 Task: Search one way flight ticket for 1 adult, 5 children, 2 infants in seat and 1 infant on lap in first from Joplin: Joplin Regional Airport to Rockford: Chicago Rockford International Airport(was Northwest Chicagoland Regional Airport At Rockford) on 5-1-2023. Choice of flights is Singapure airlines. Number of bags: 1 checked bag. Price is upto 82000. Outbound departure time preference is 12:00.
Action: Mouse moved to (389, 564)
Screenshot: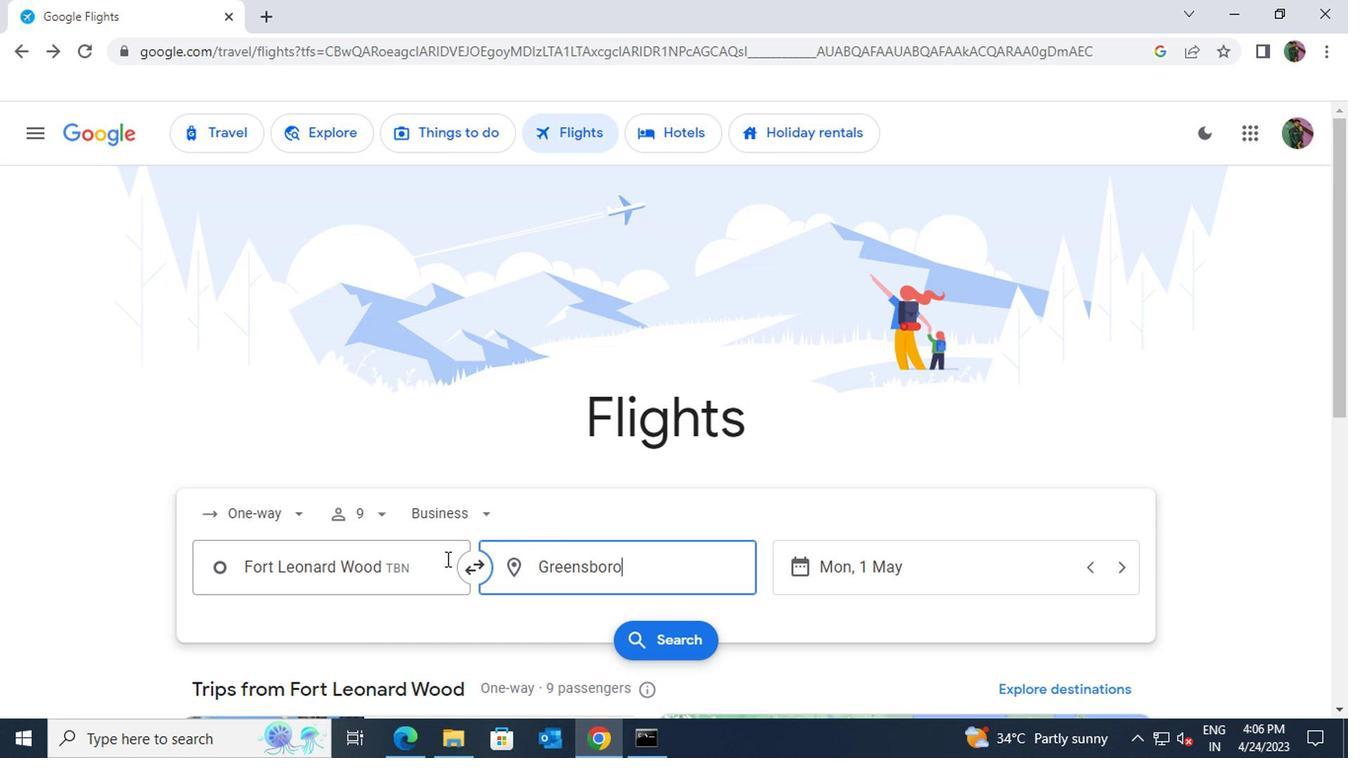 
Action: Mouse pressed left at (389, 564)
Screenshot: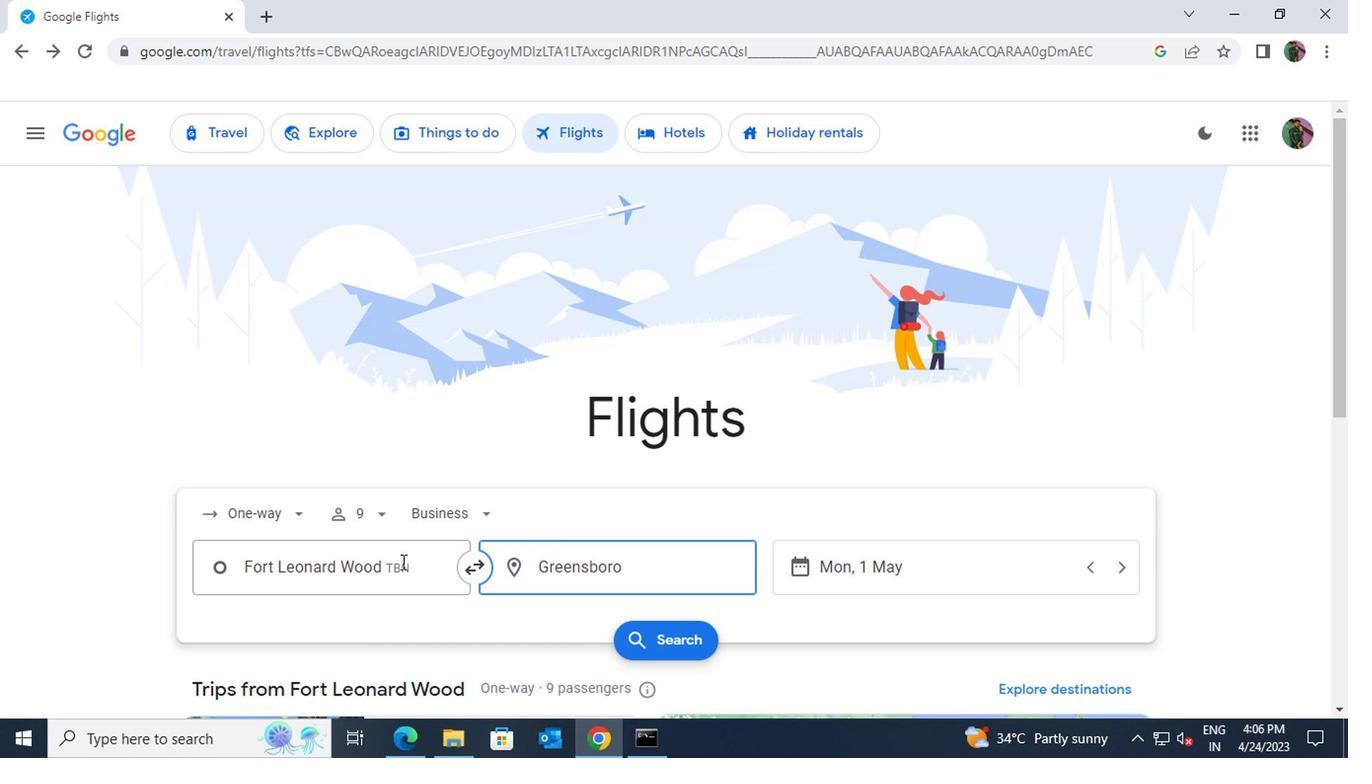 
Action: Key pressed joblin<Key.space>regional
Screenshot: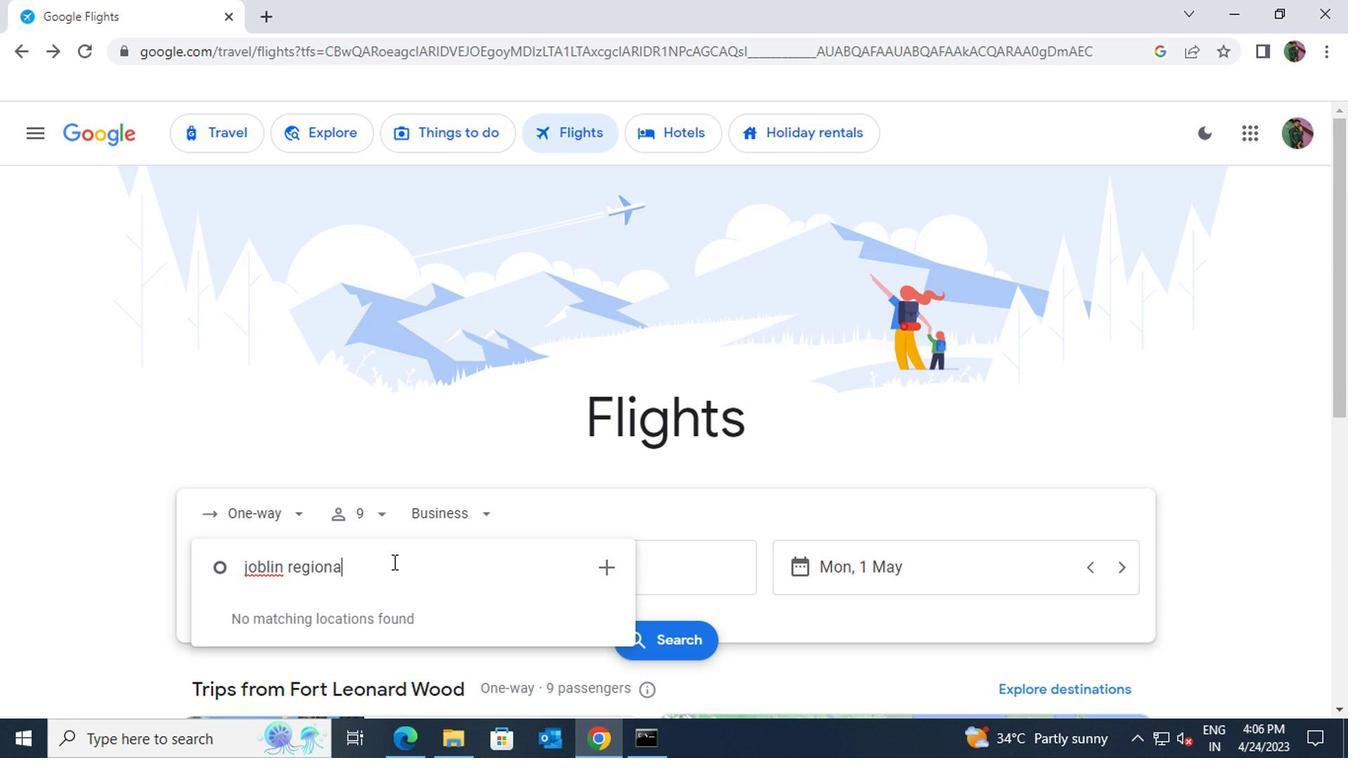 
Action: Mouse moved to (381, 616)
Screenshot: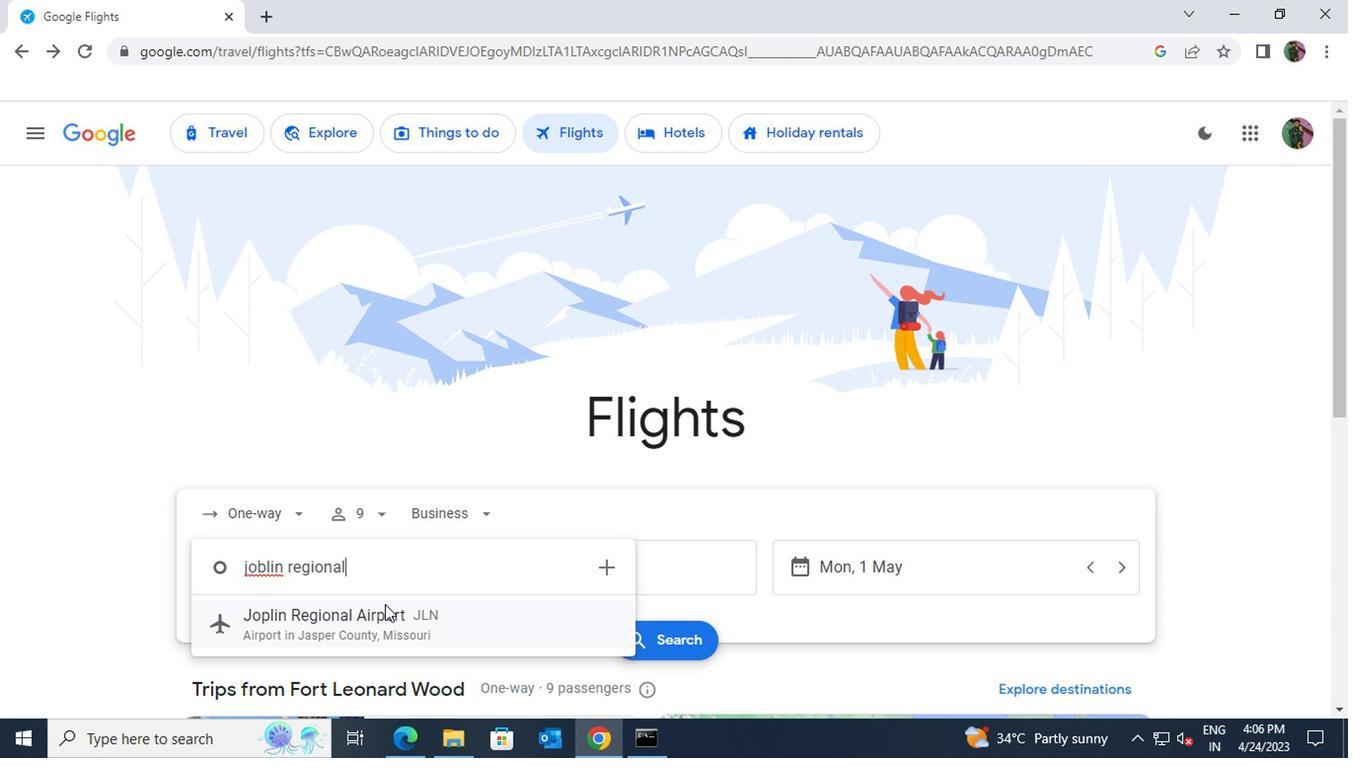 
Action: Mouse pressed left at (381, 616)
Screenshot: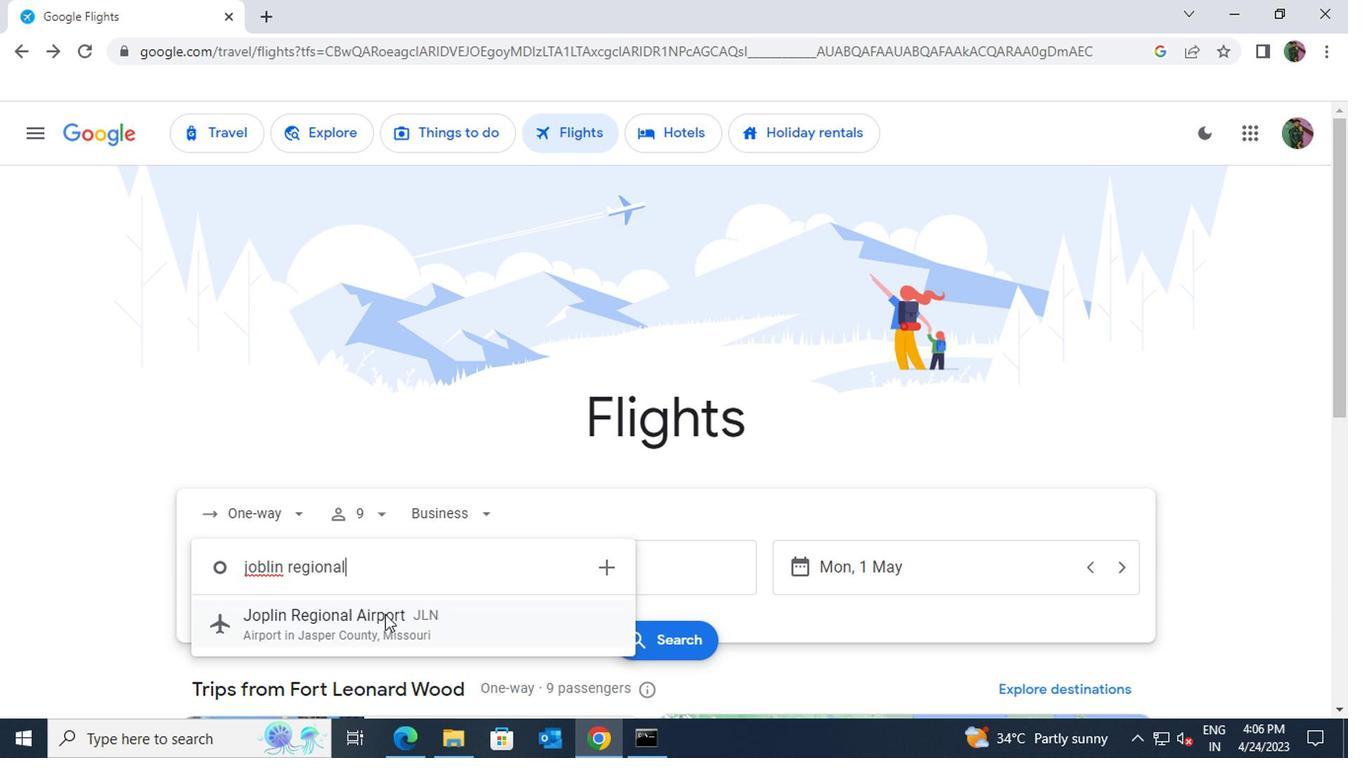 
Action: Mouse moved to (547, 568)
Screenshot: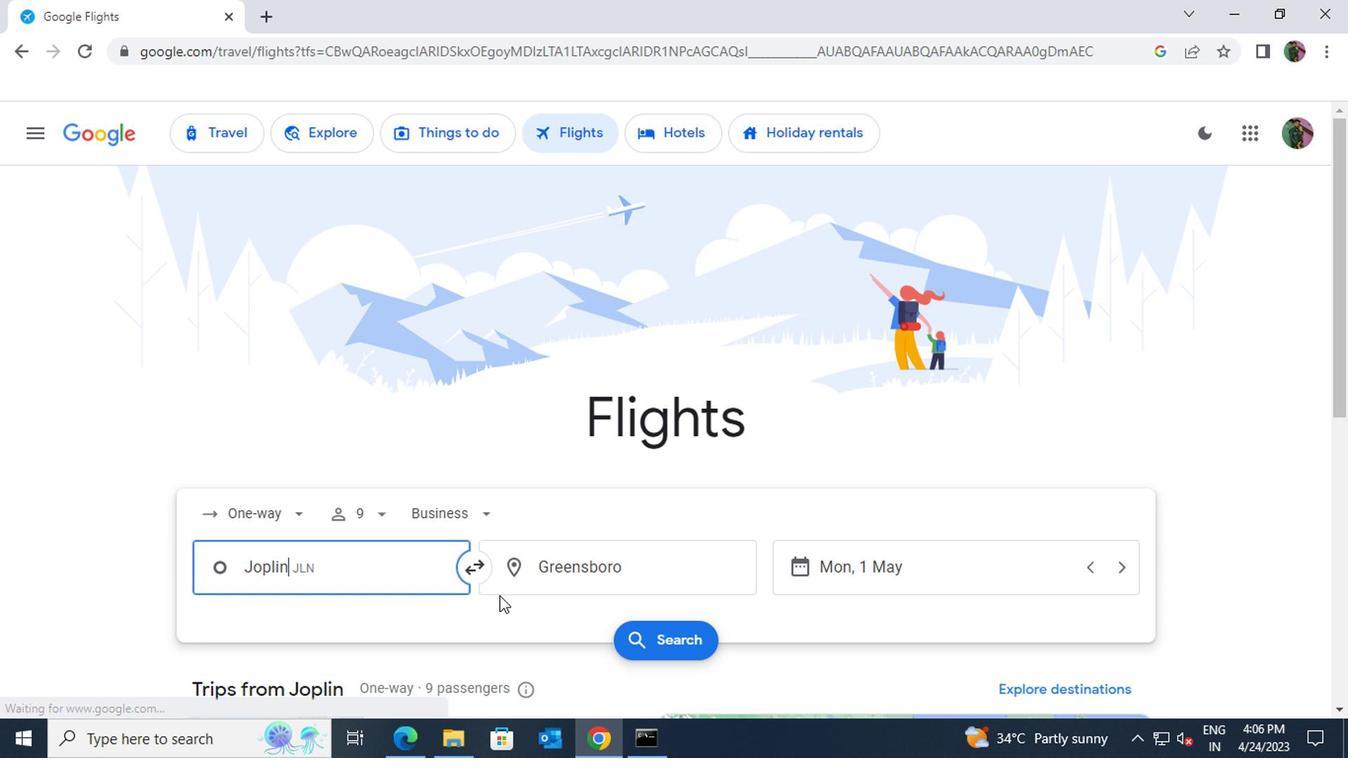 
Action: Mouse pressed left at (547, 568)
Screenshot: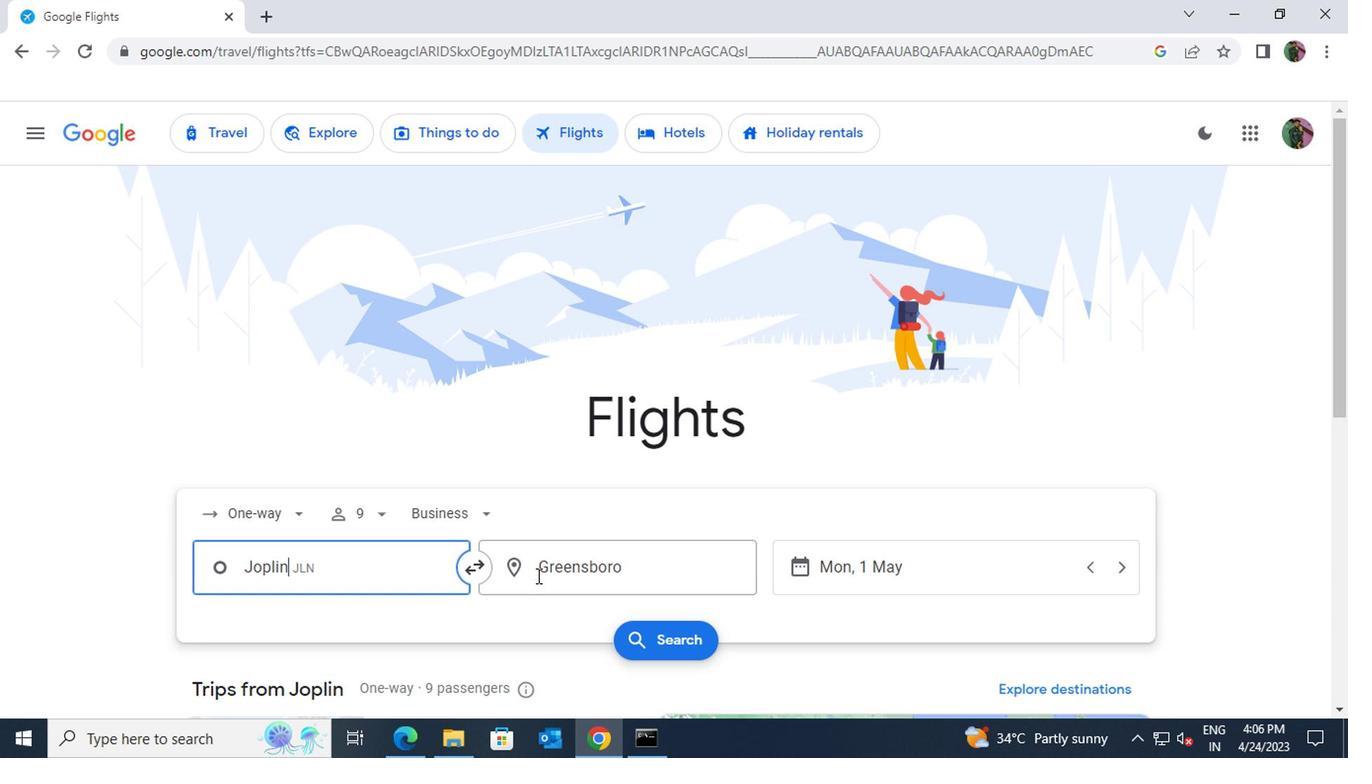 
Action: Key pressed rockford<Key.space>chic
Screenshot: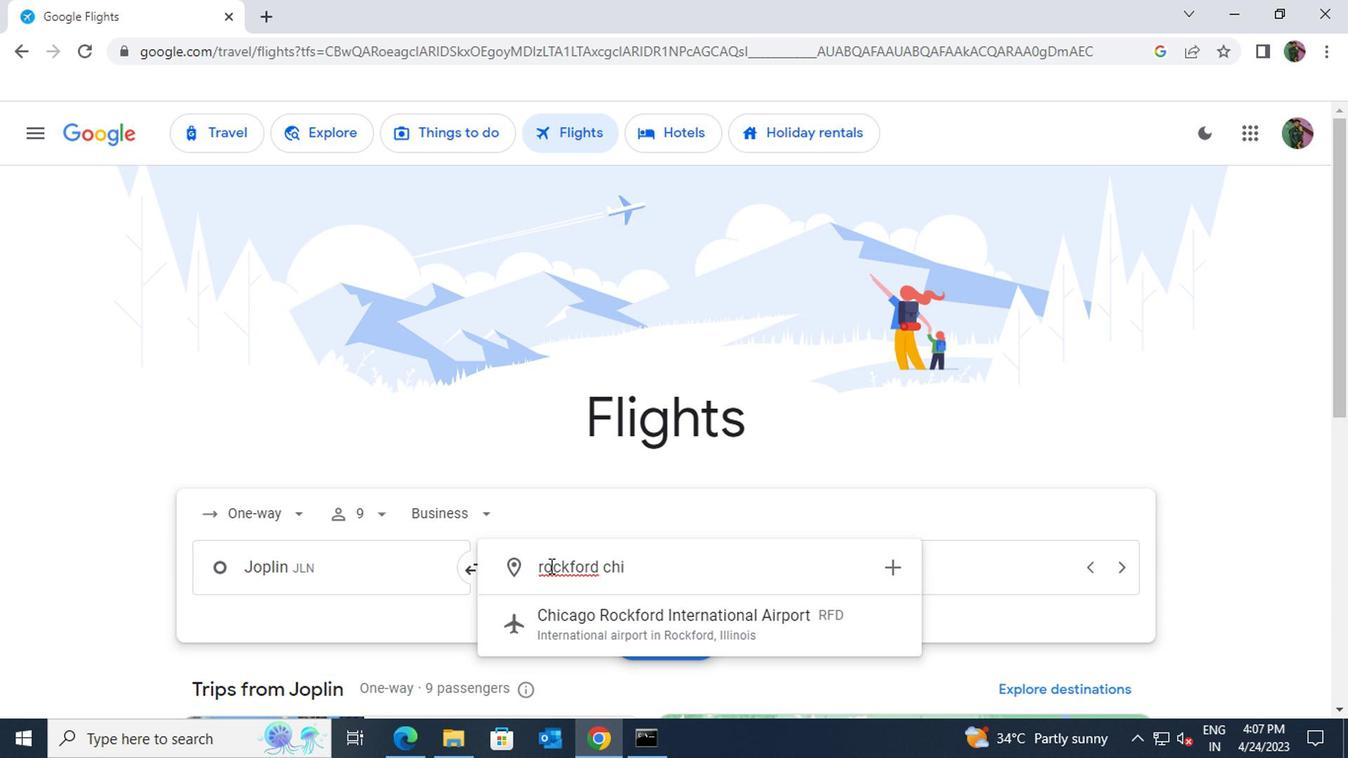 
Action: Mouse moved to (608, 631)
Screenshot: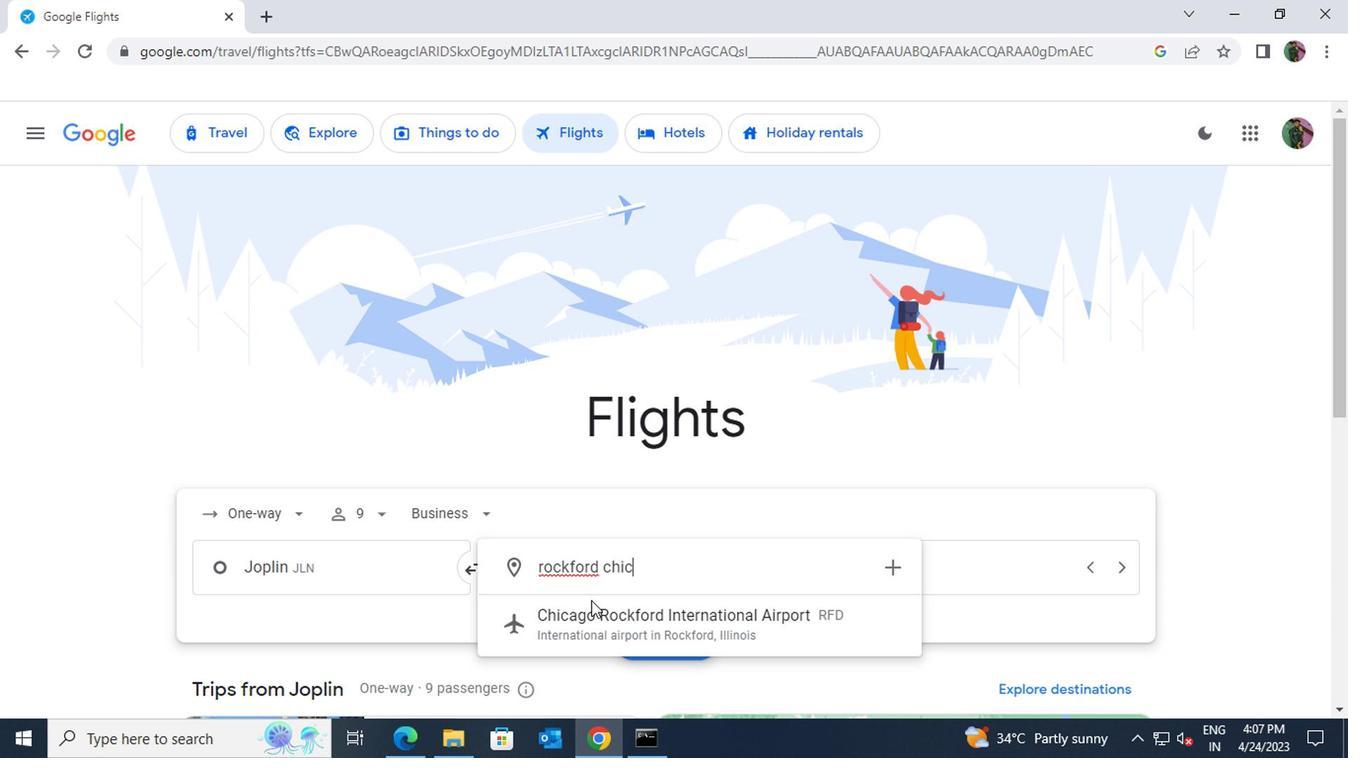 
Action: Mouse pressed left at (608, 631)
Screenshot: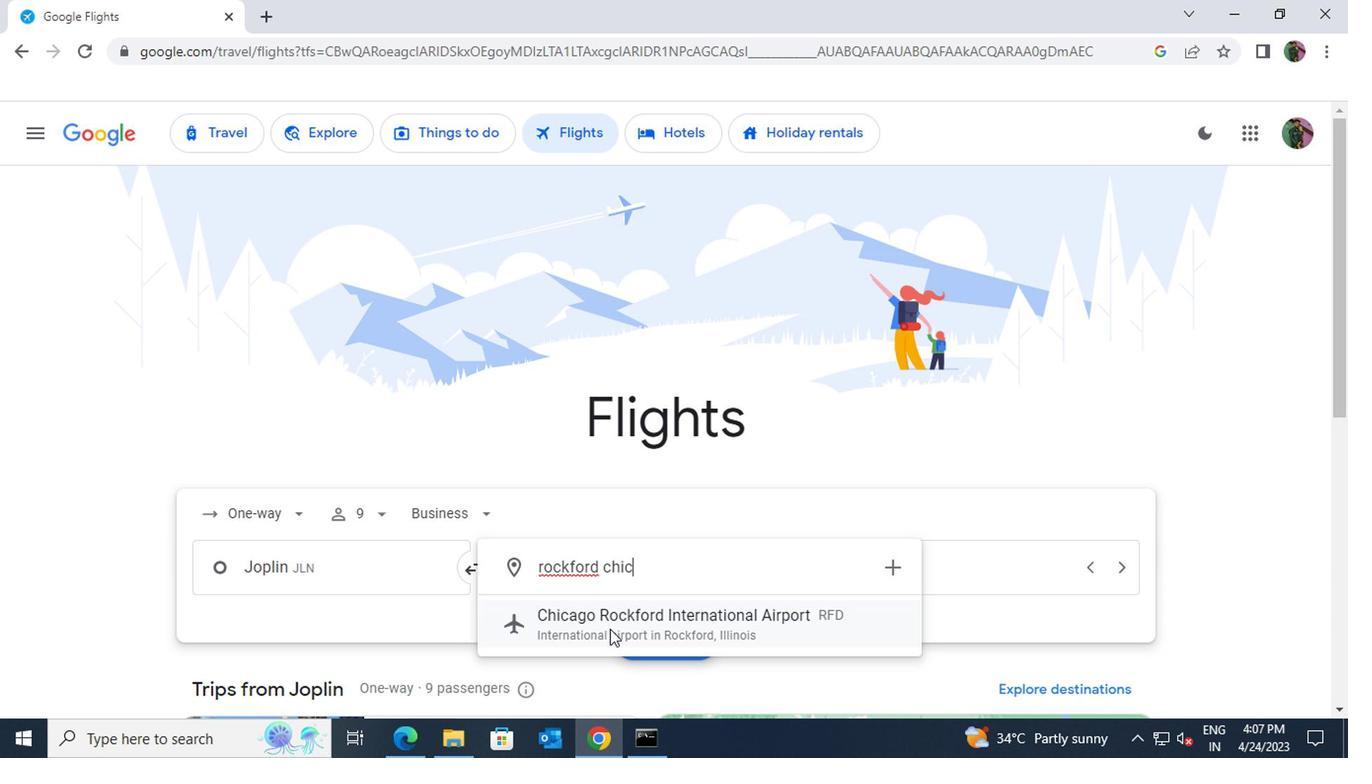 
Action: Mouse moved to (289, 516)
Screenshot: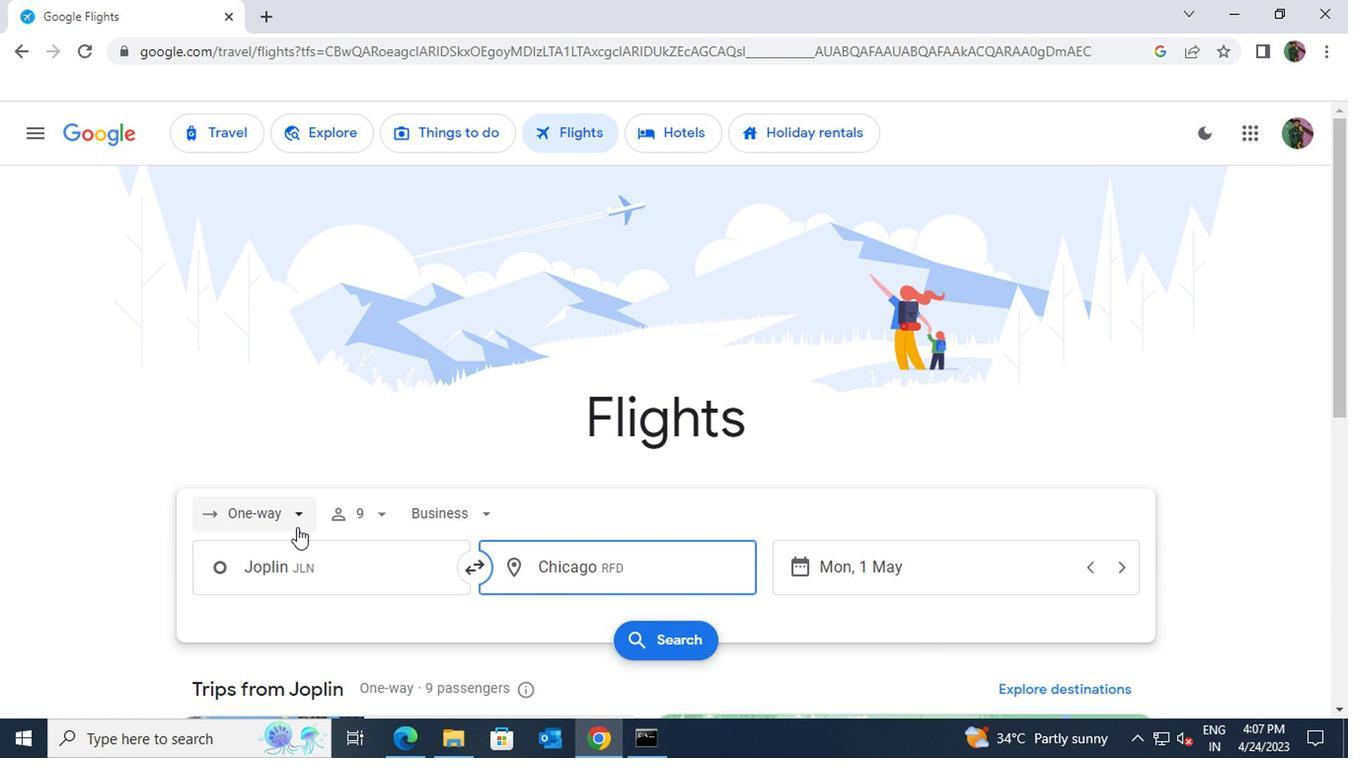 
Action: Mouse pressed left at (289, 516)
Screenshot: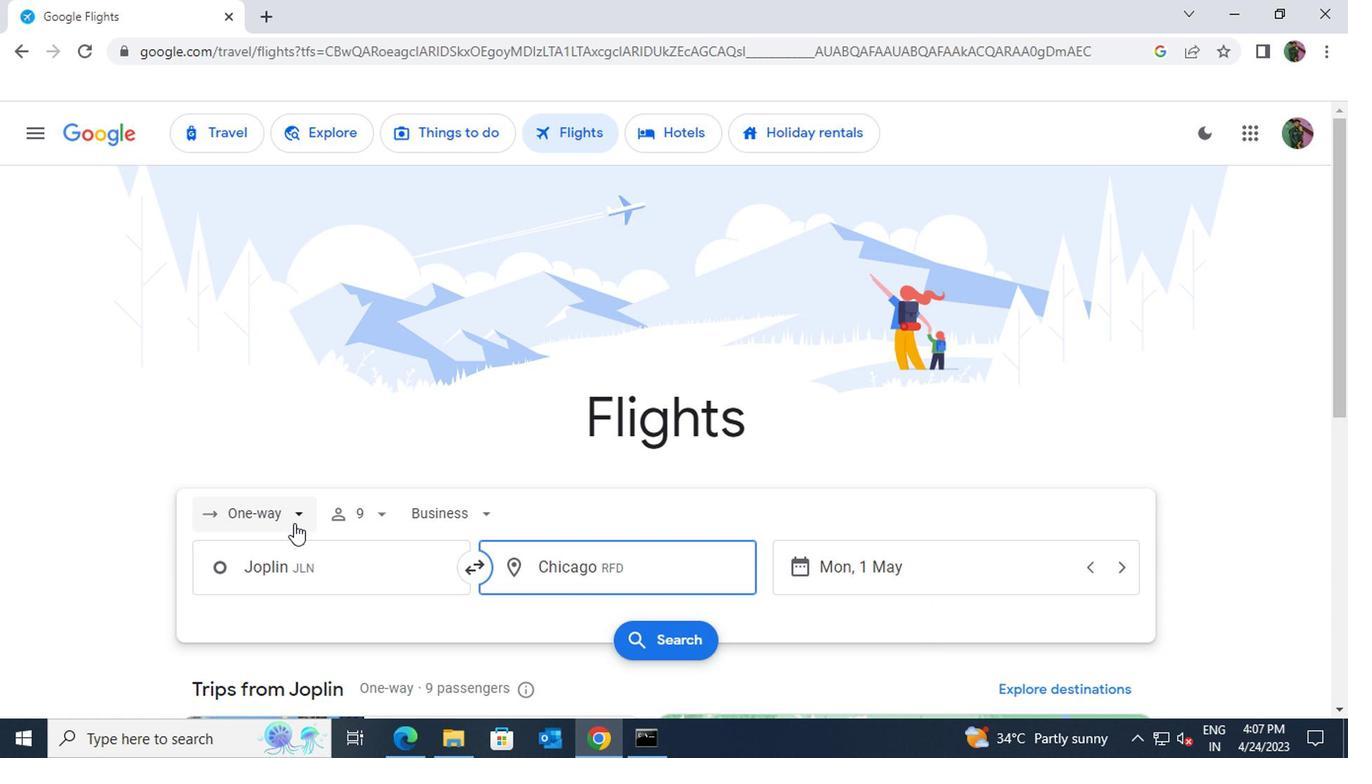 
Action: Mouse moved to (275, 425)
Screenshot: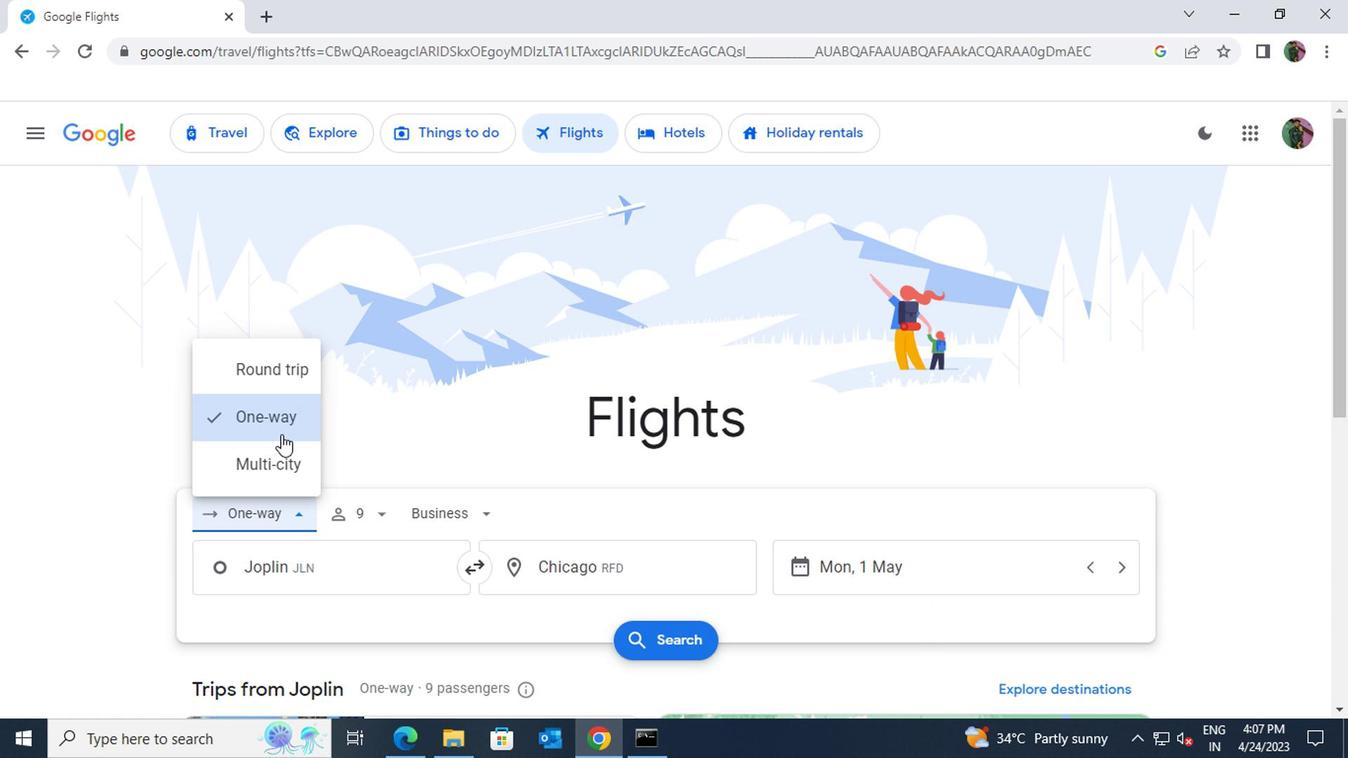 
Action: Mouse pressed left at (275, 425)
Screenshot: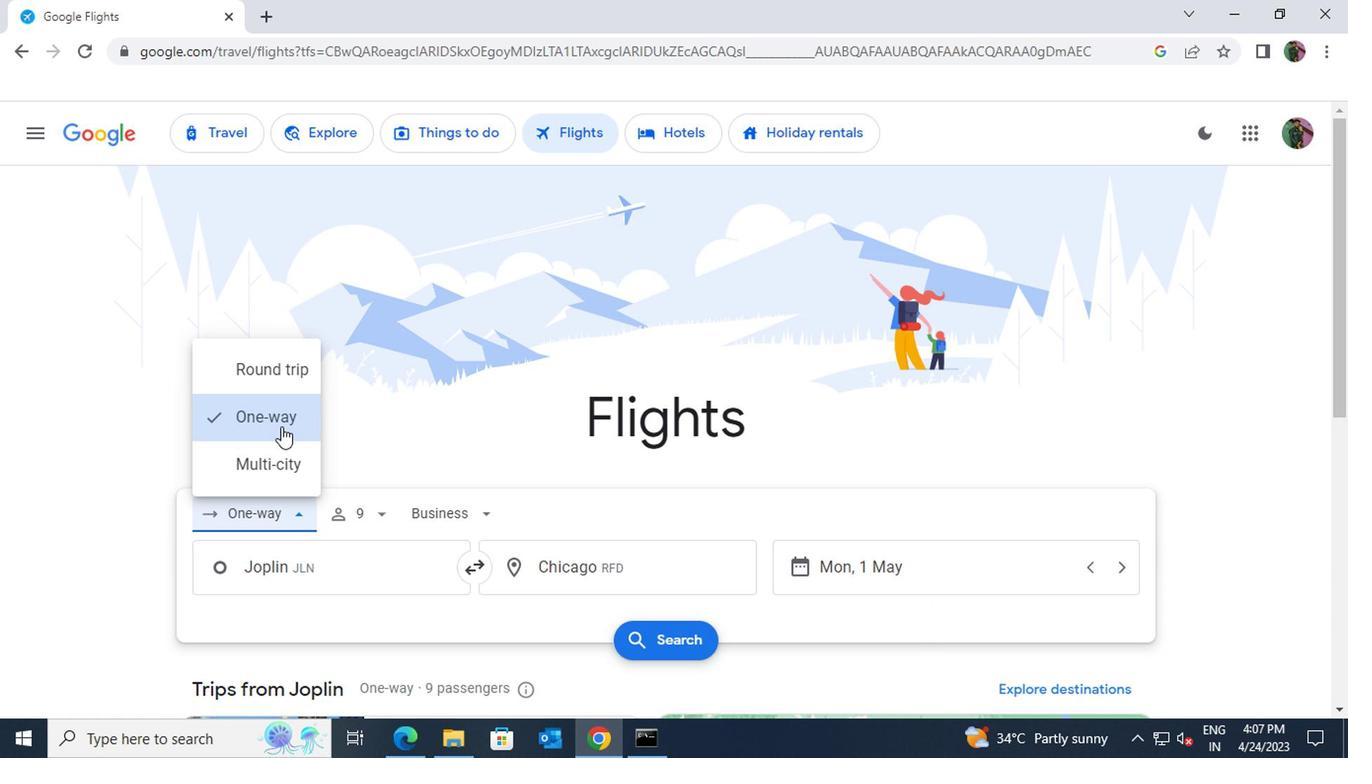 
Action: Mouse moved to (381, 521)
Screenshot: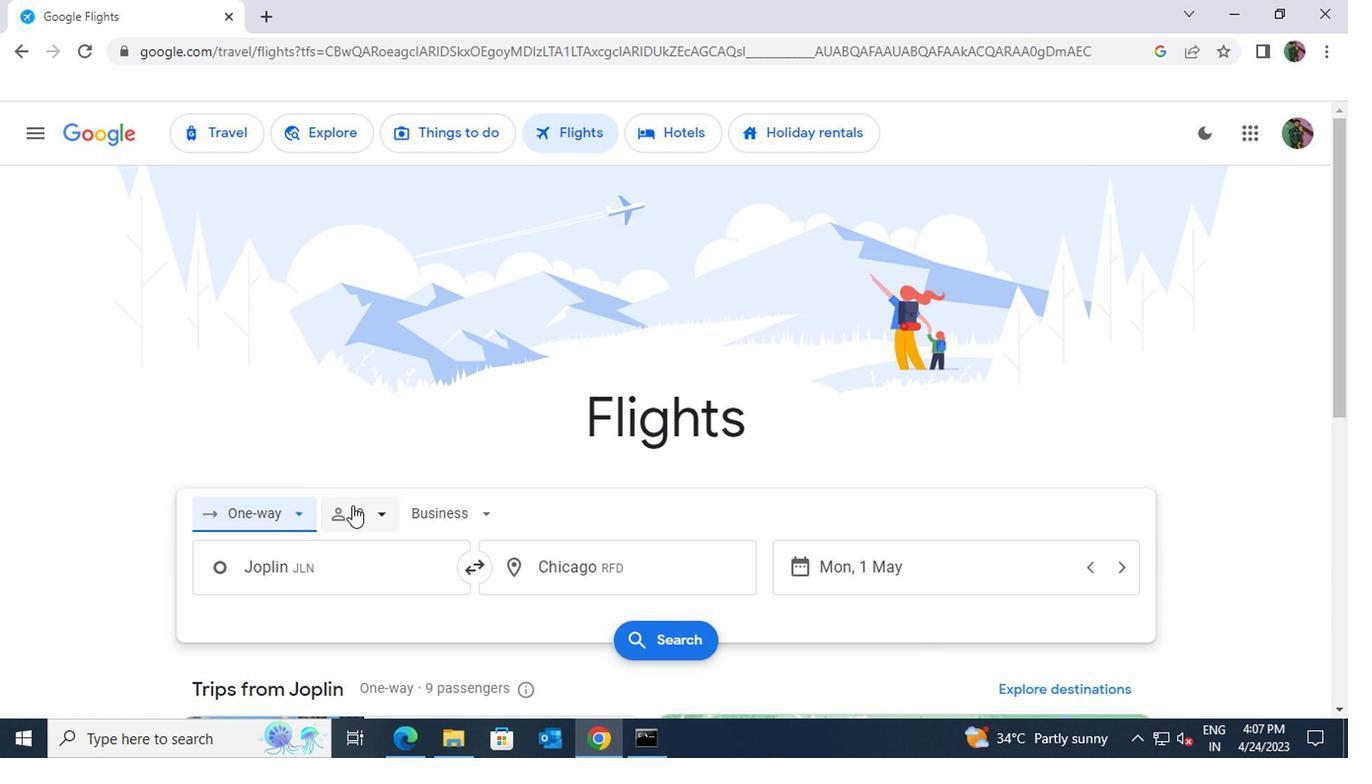 
Action: Mouse pressed left at (381, 521)
Screenshot: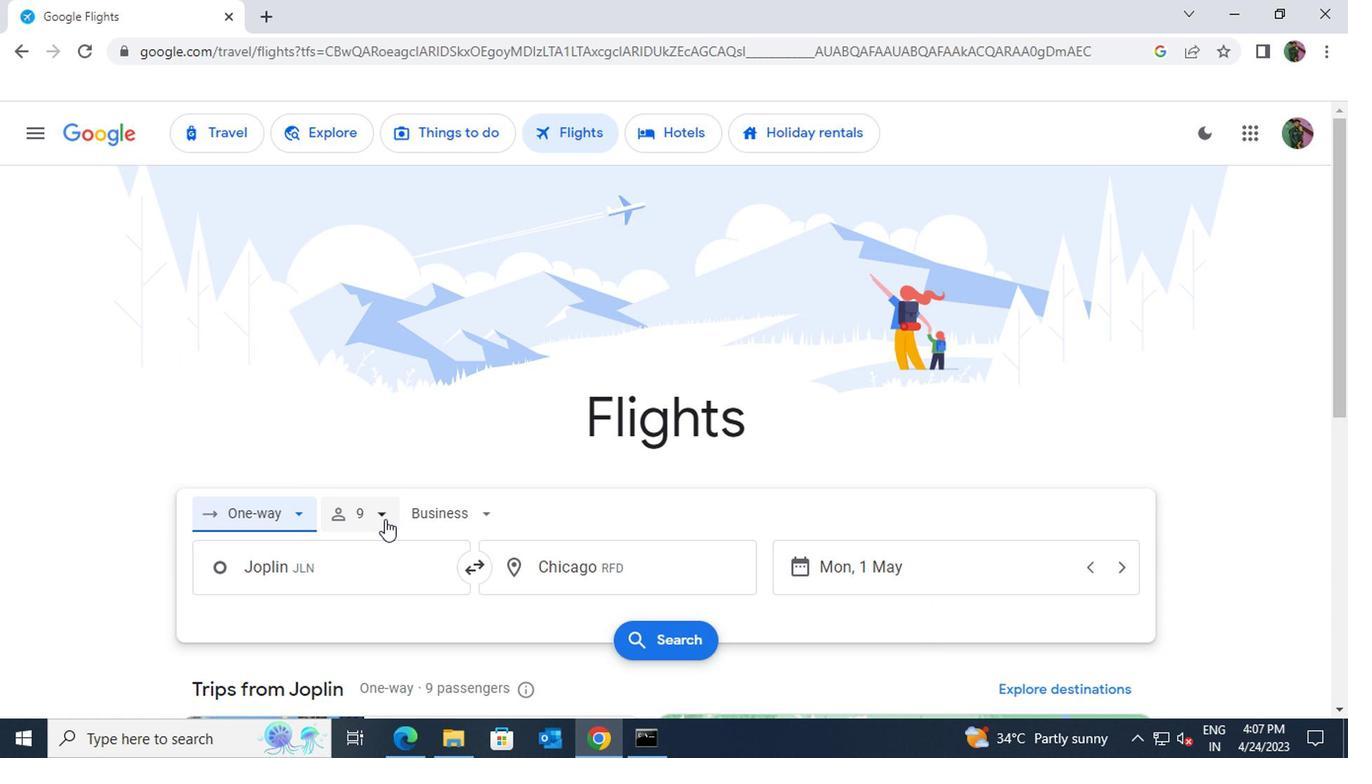 
Action: Mouse moved to (467, 569)
Screenshot: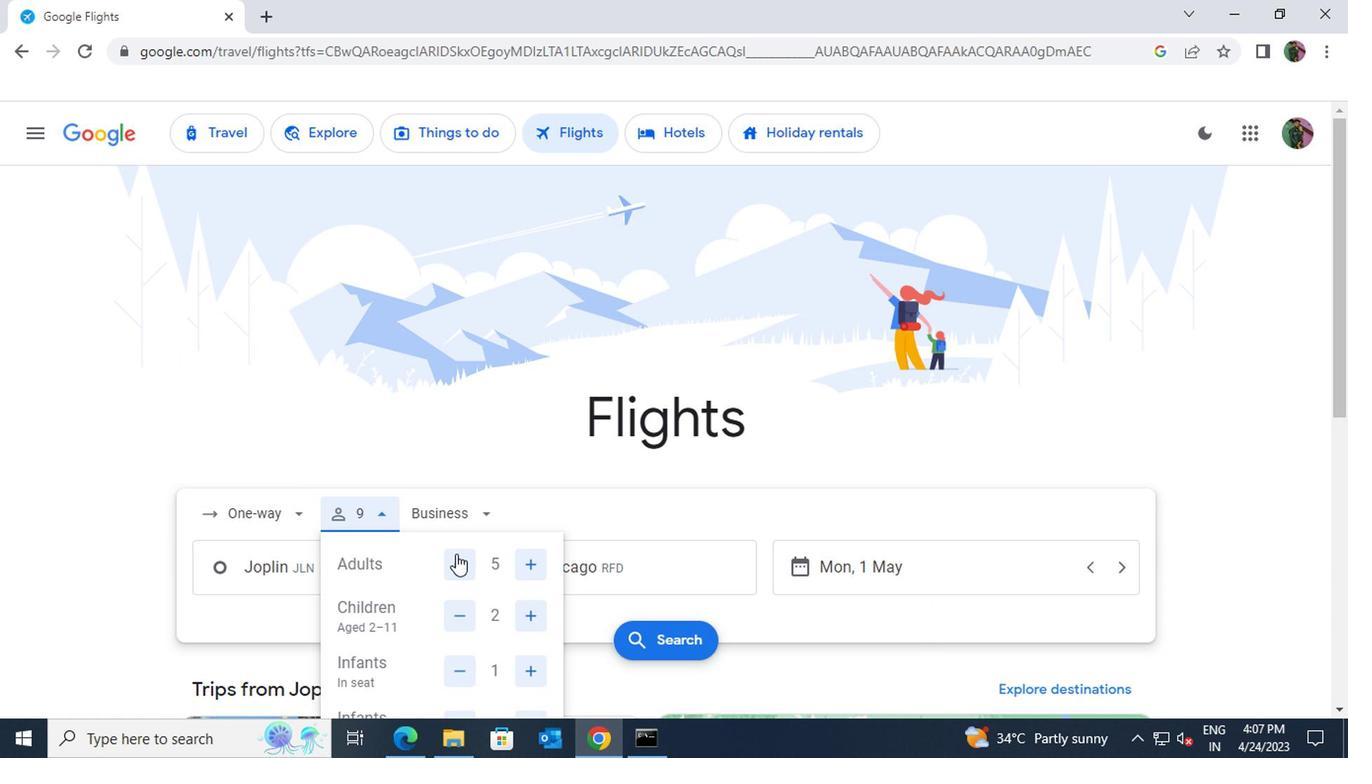 
Action: Mouse pressed left at (467, 569)
Screenshot: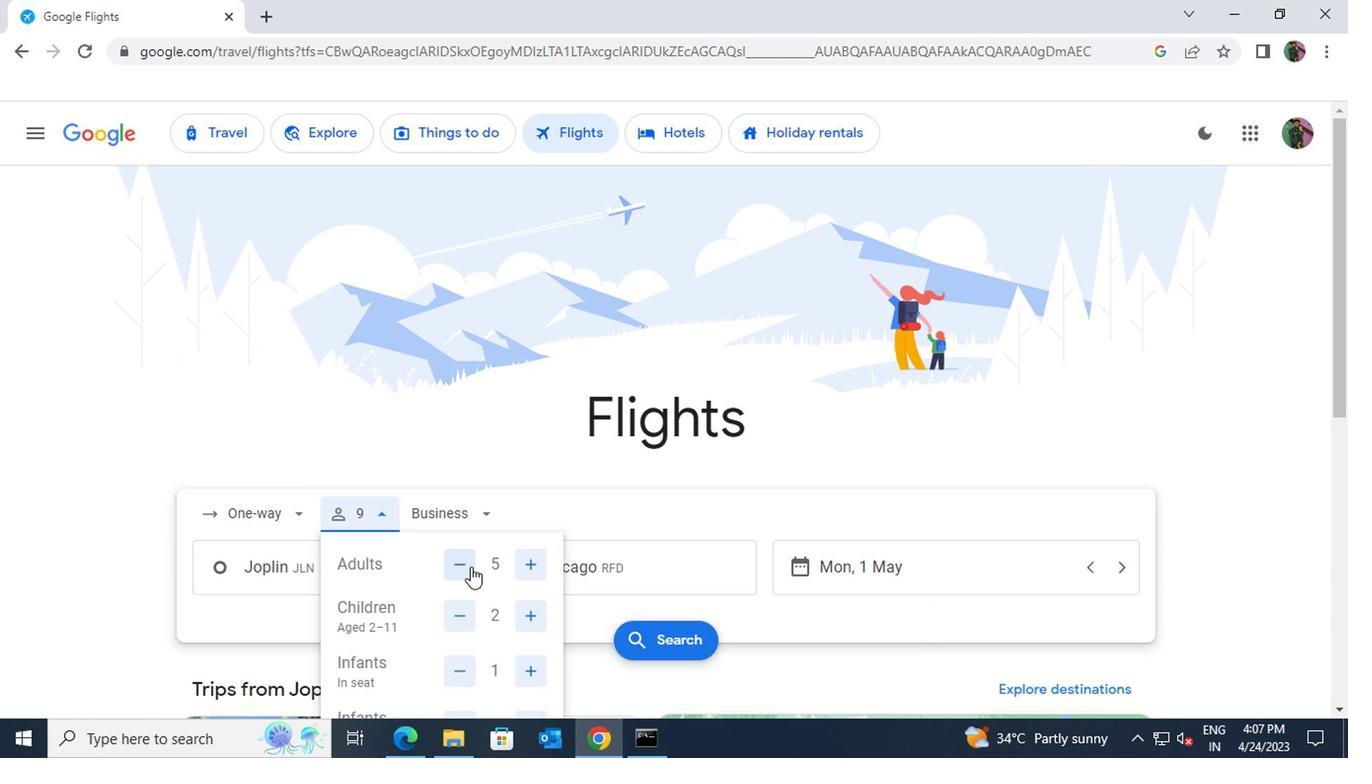 
Action: Mouse pressed left at (467, 569)
Screenshot: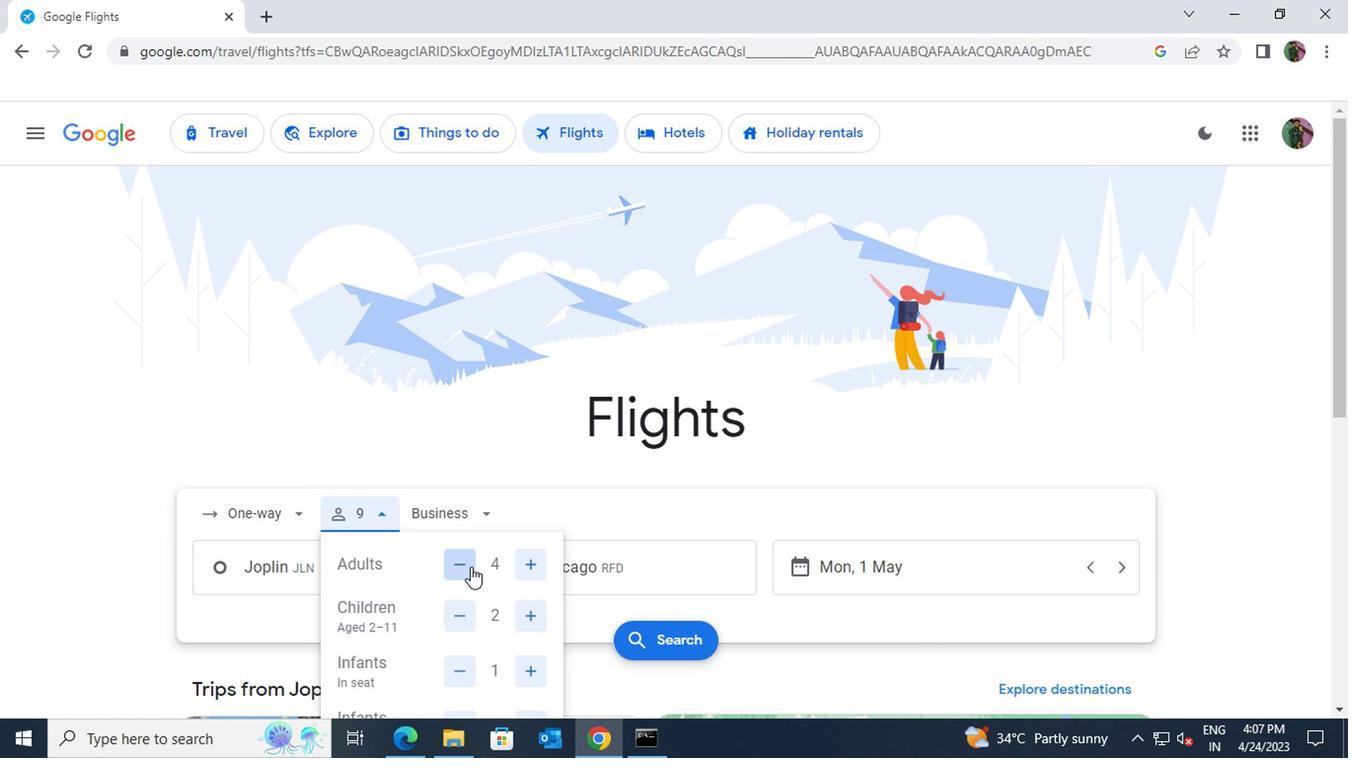
Action: Mouse pressed left at (467, 569)
Screenshot: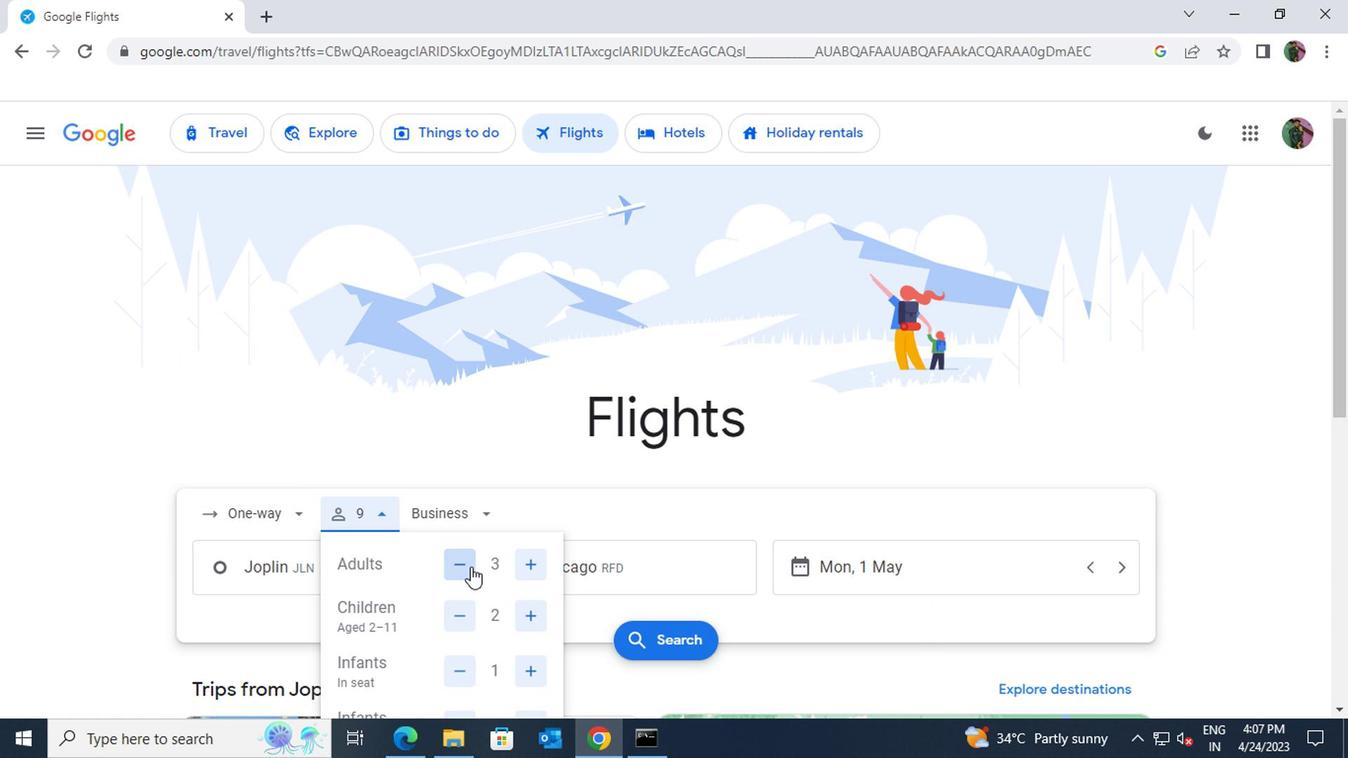 
Action: Mouse scrolled (467, 568) with delta (0, -1)
Screenshot: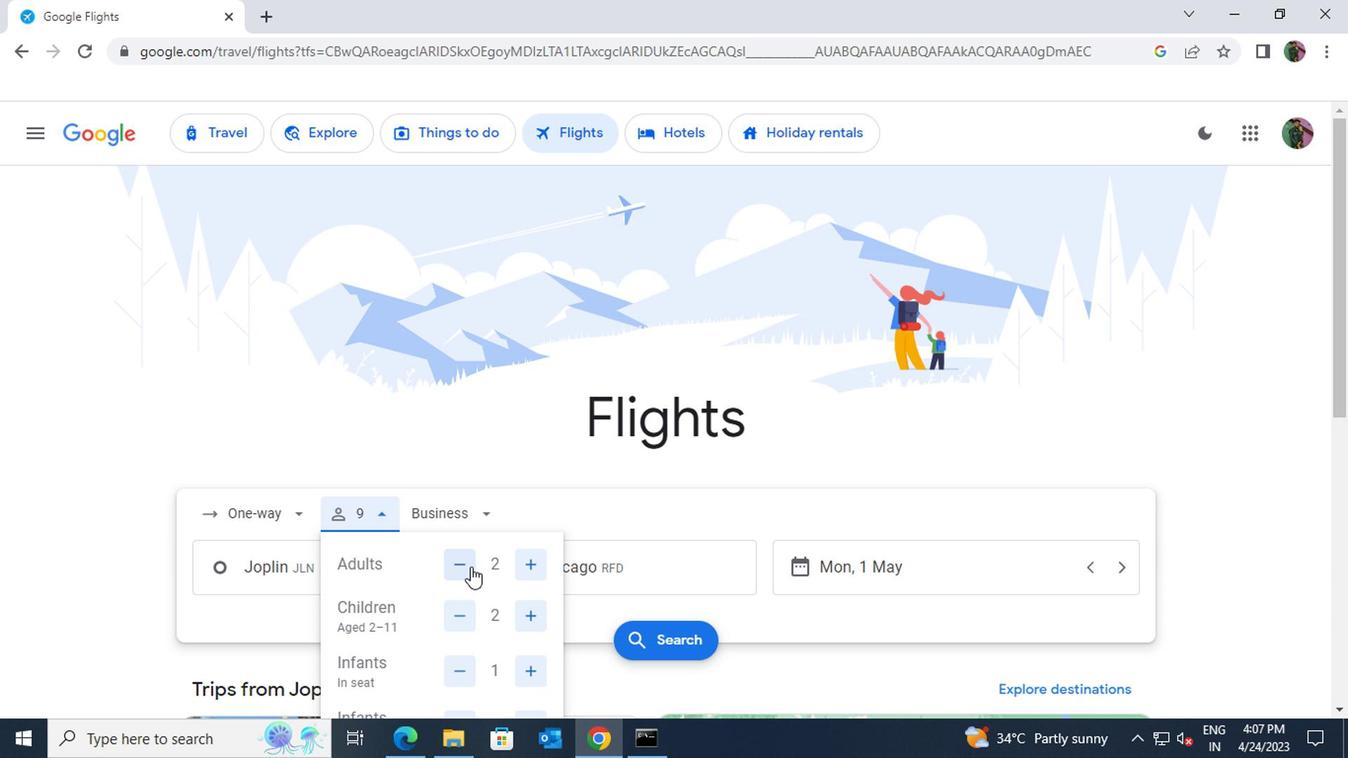 
Action: Mouse moved to (526, 511)
Screenshot: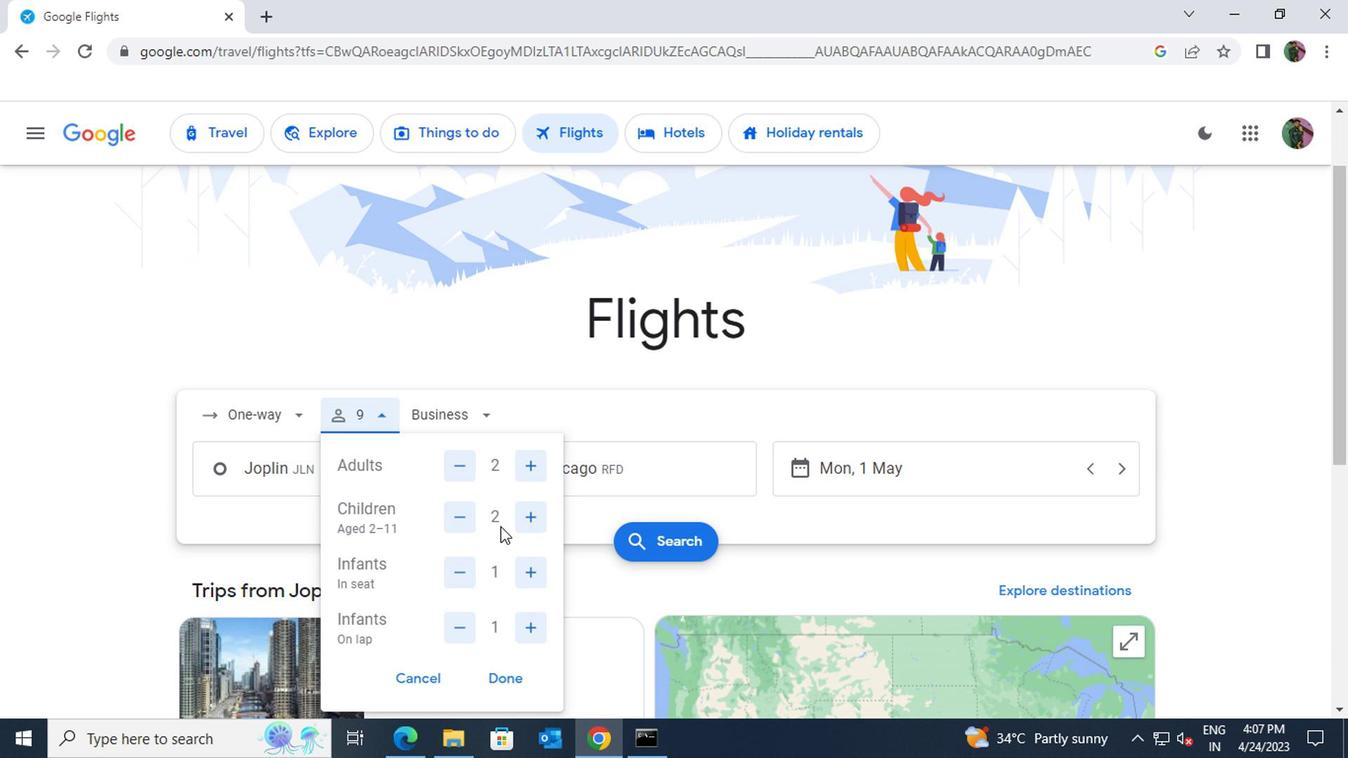 
Action: Mouse pressed left at (526, 511)
Screenshot: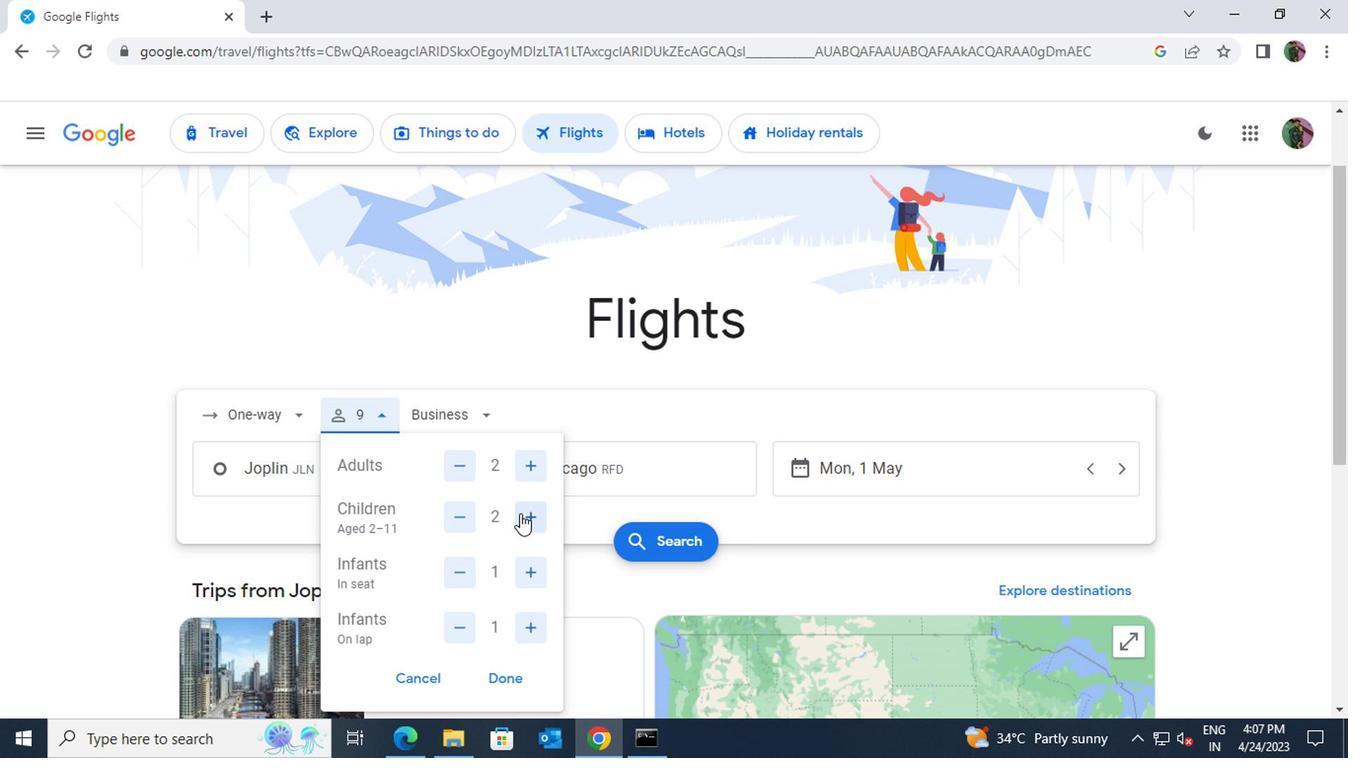 
Action: Mouse pressed left at (526, 511)
Screenshot: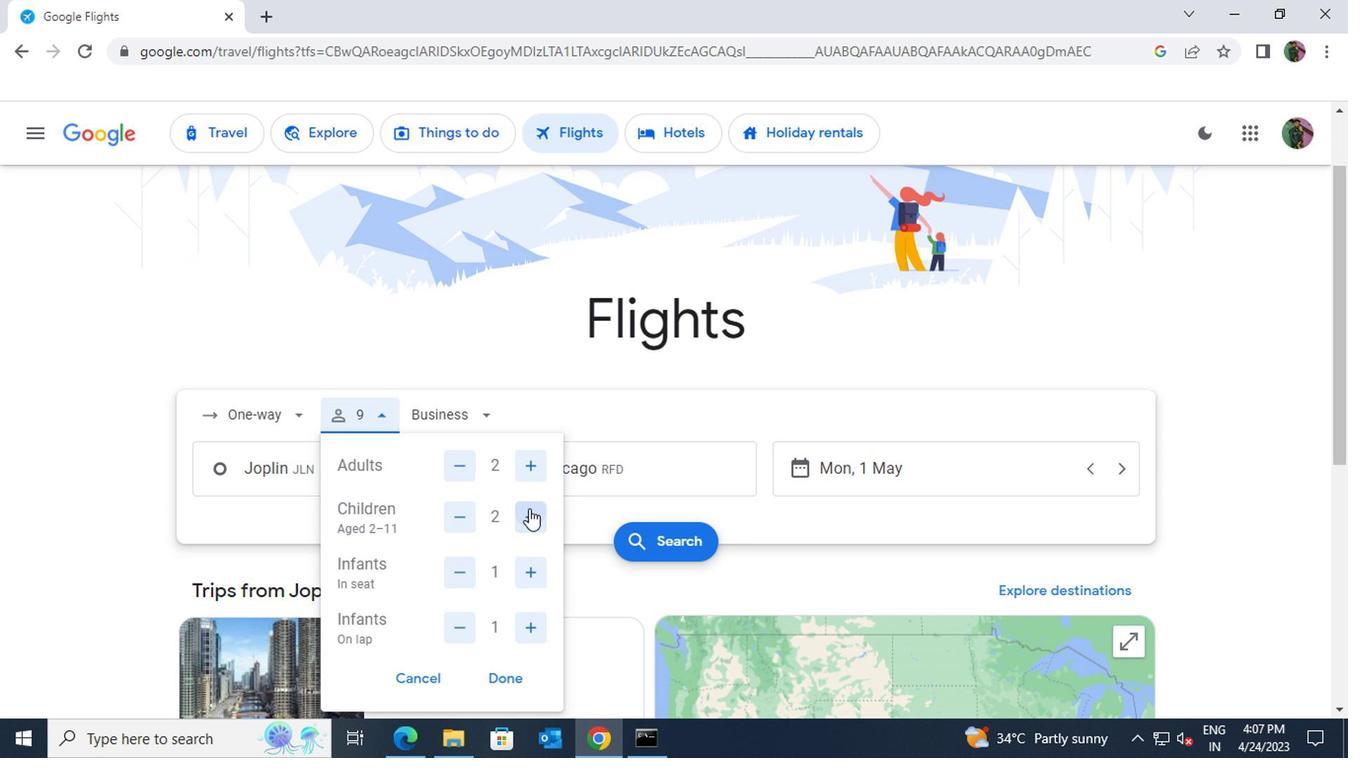 
Action: Mouse pressed left at (526, 511)
Screenshot: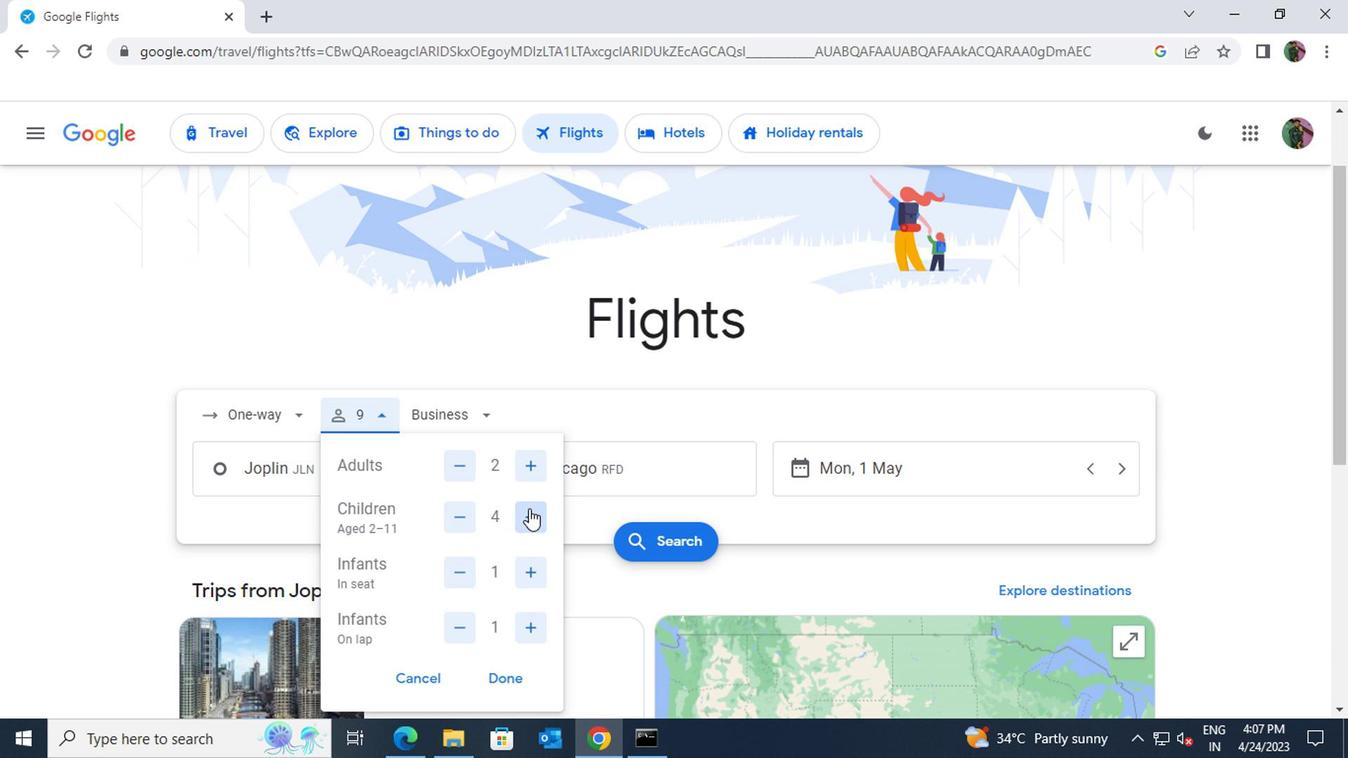
Action: Mouse scrolled (526, 509) with delta (0, -1)
Screenshot: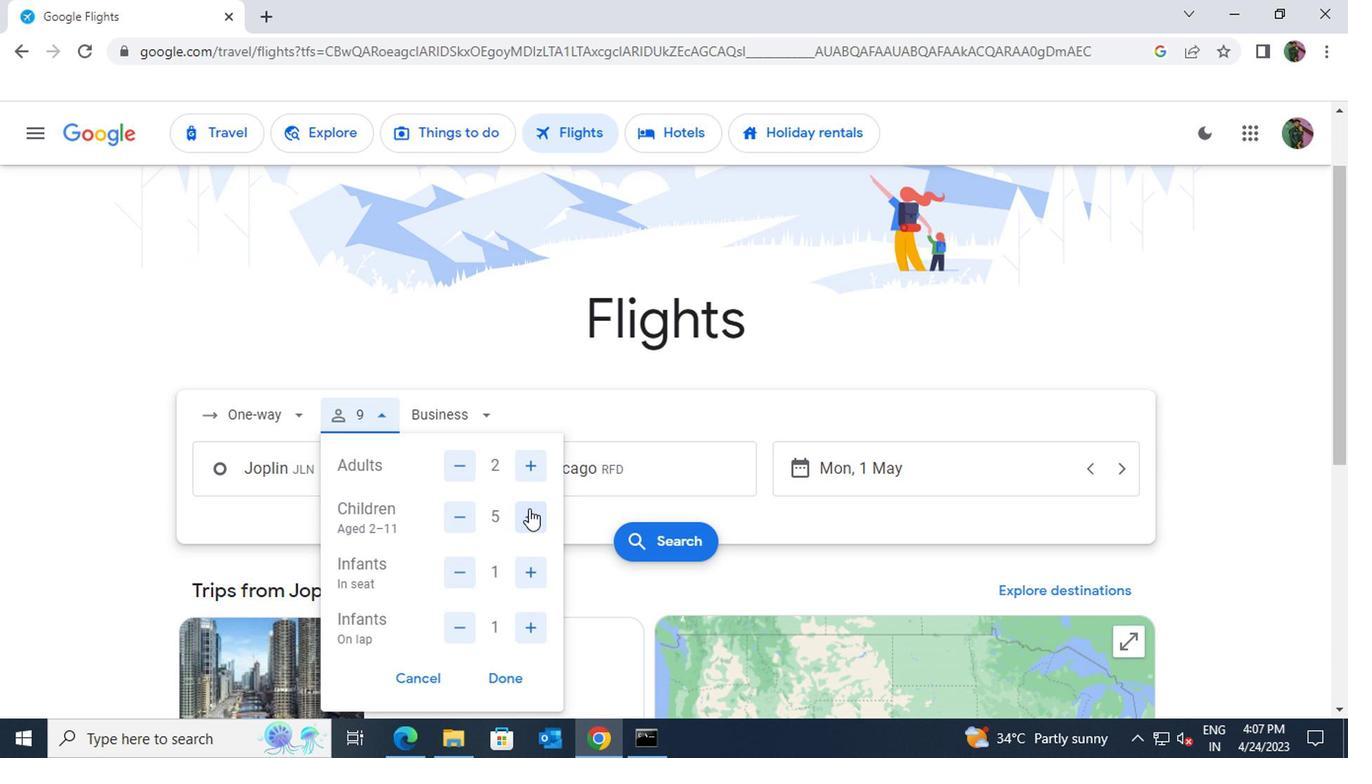 
Action: Mouse moved to (498, 575)
Screenshot: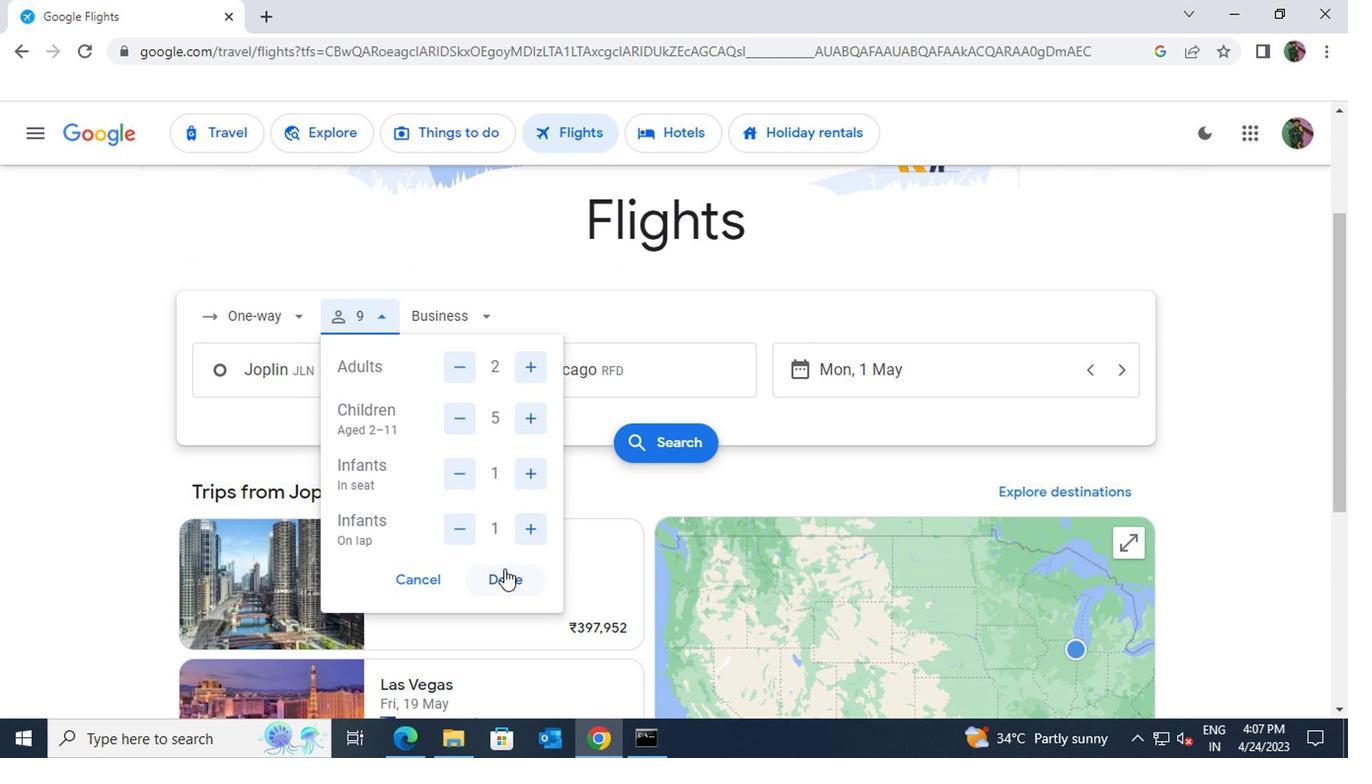 
Action: Mouse pressed left at (498, 575)
Screenshot: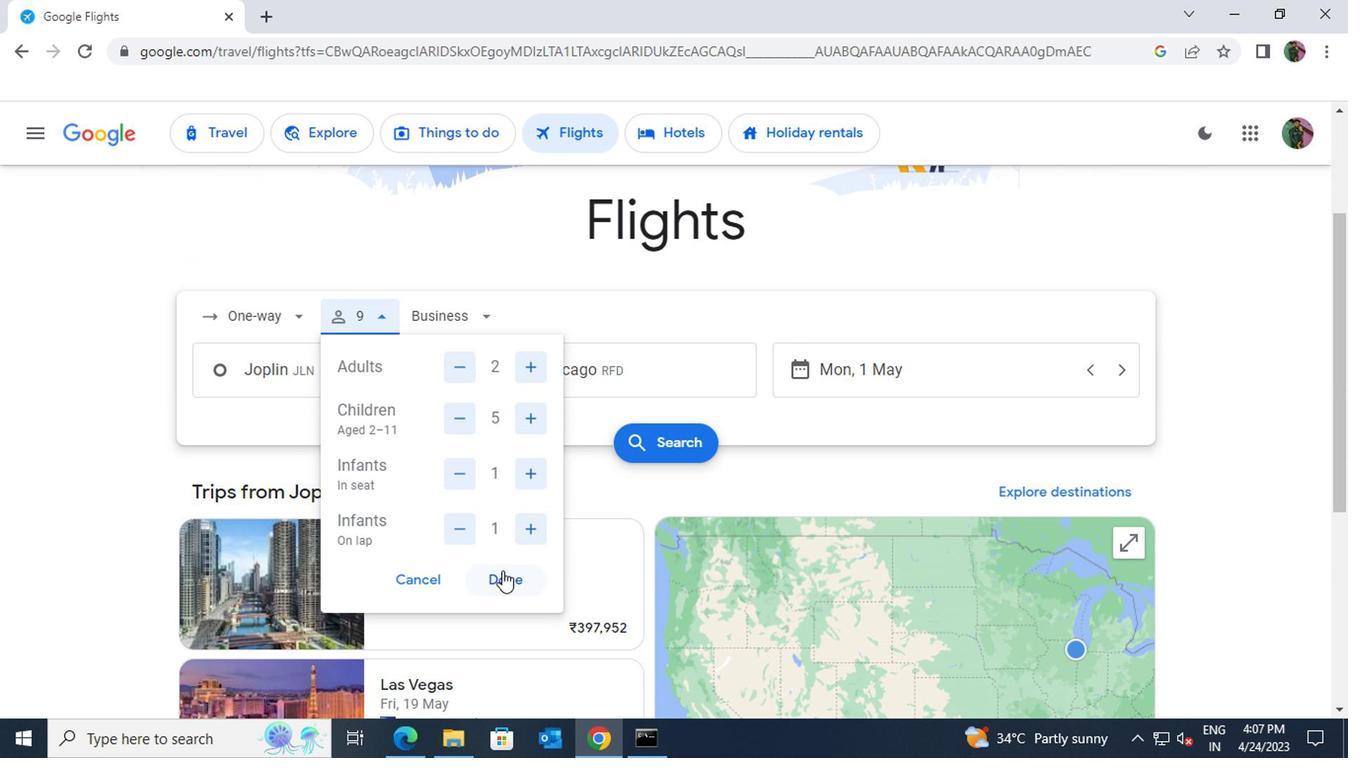 
Action: Mouse moved to (804, 374)
Screenshot: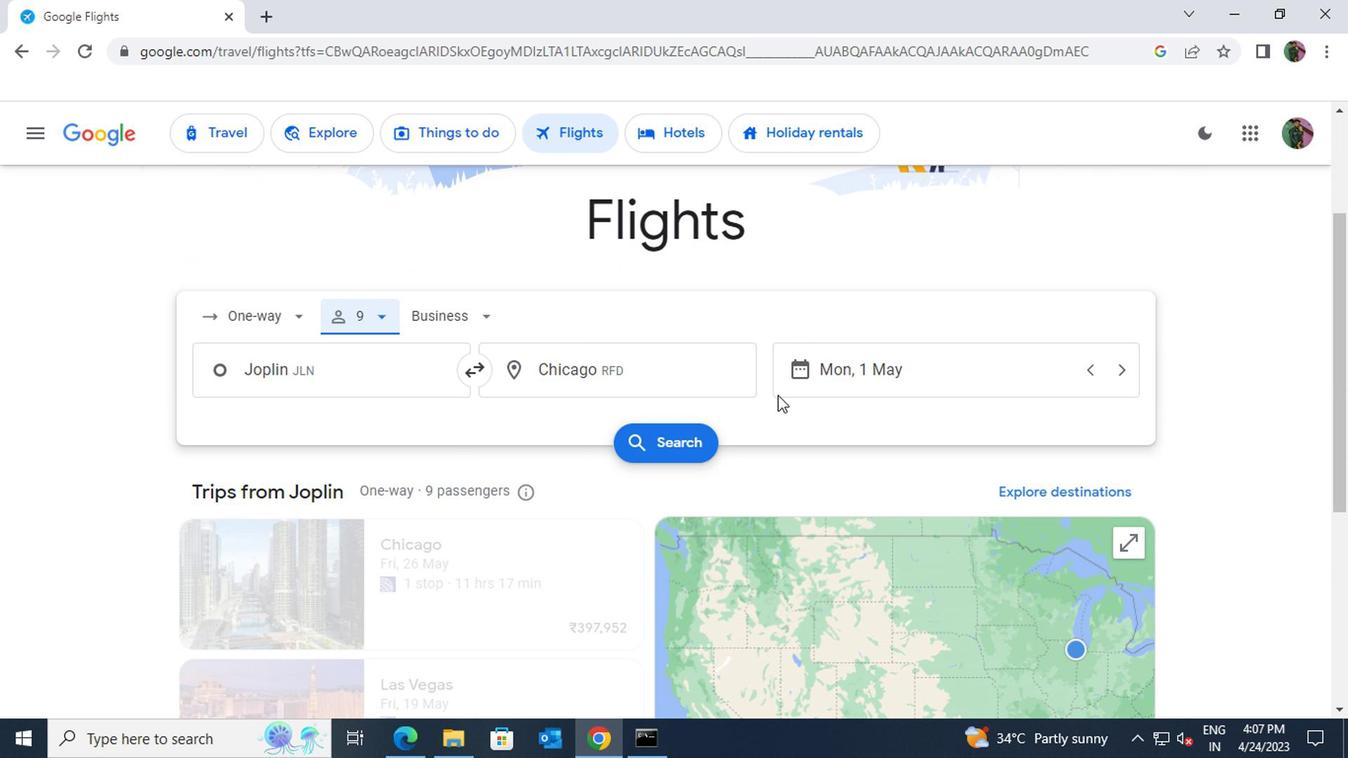 
Action: Mouse pressed left at (804, 374)
Screenshot: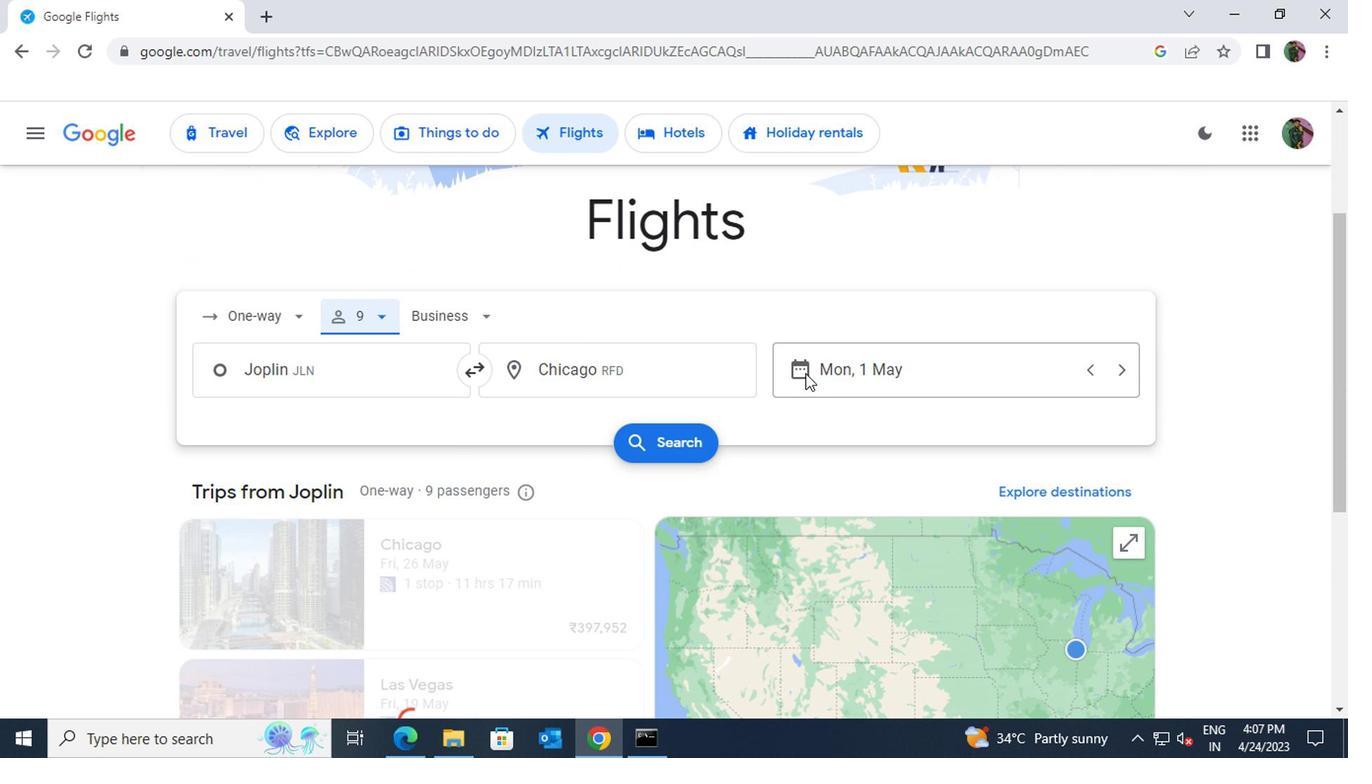 
Action: Mouse moved to (850, 353)
Screenshot: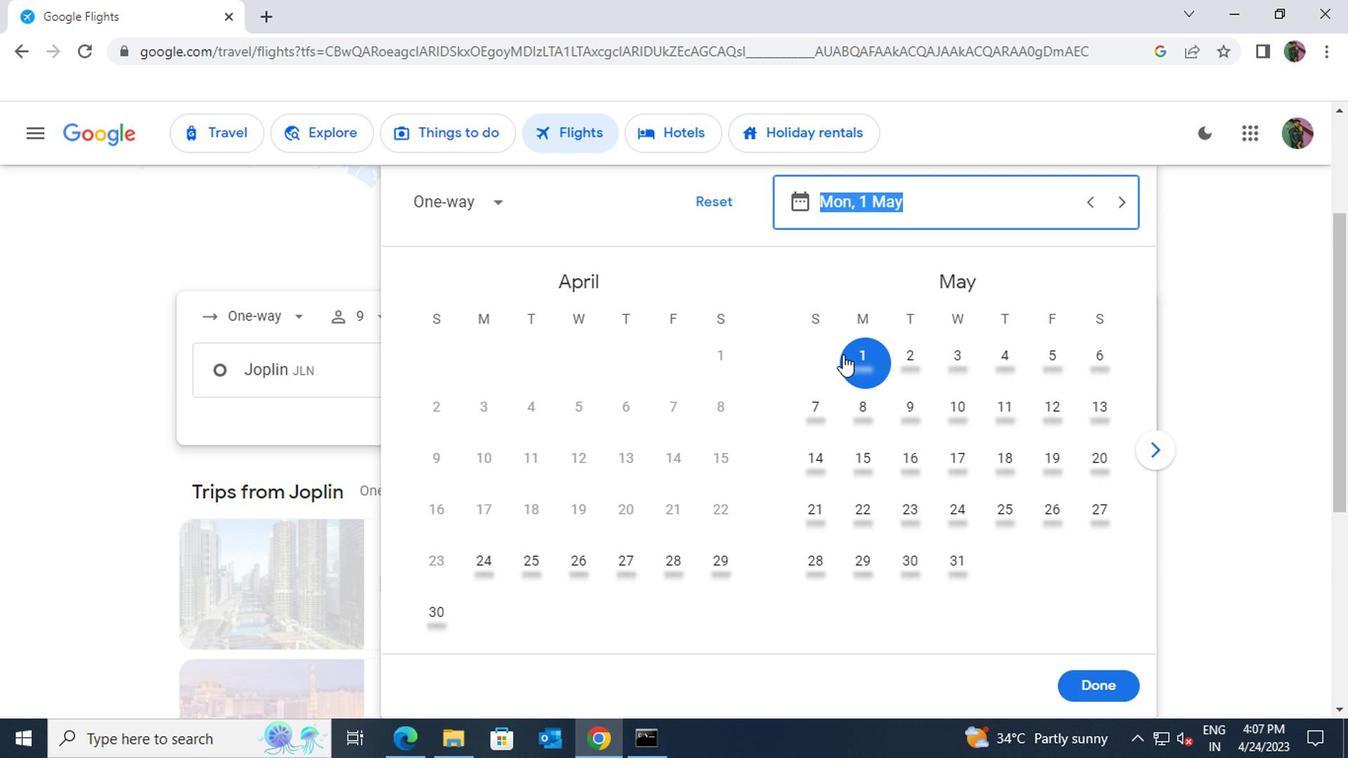 
Action: Mouse pressed left at (850, 353)
Screenshot: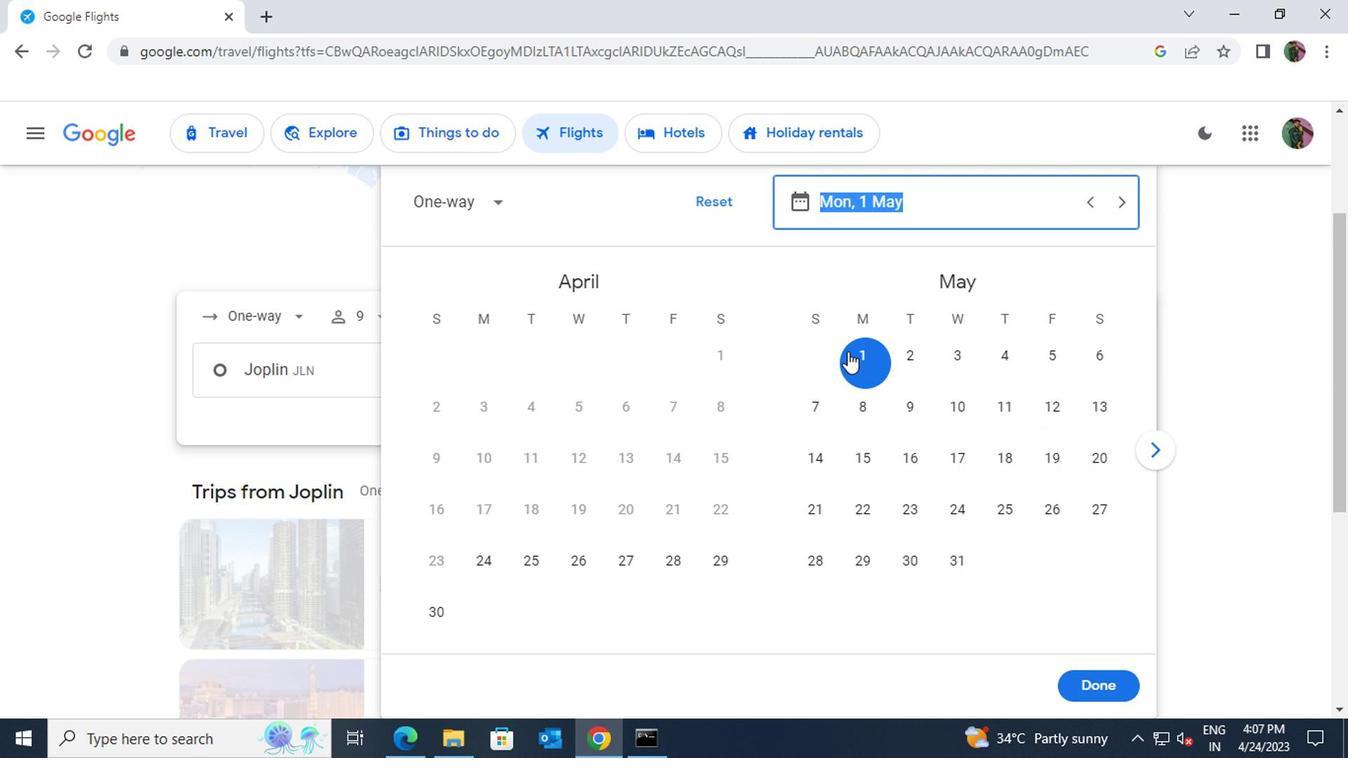 
Action: Mouse moved to (1092, 684)
Screenshot: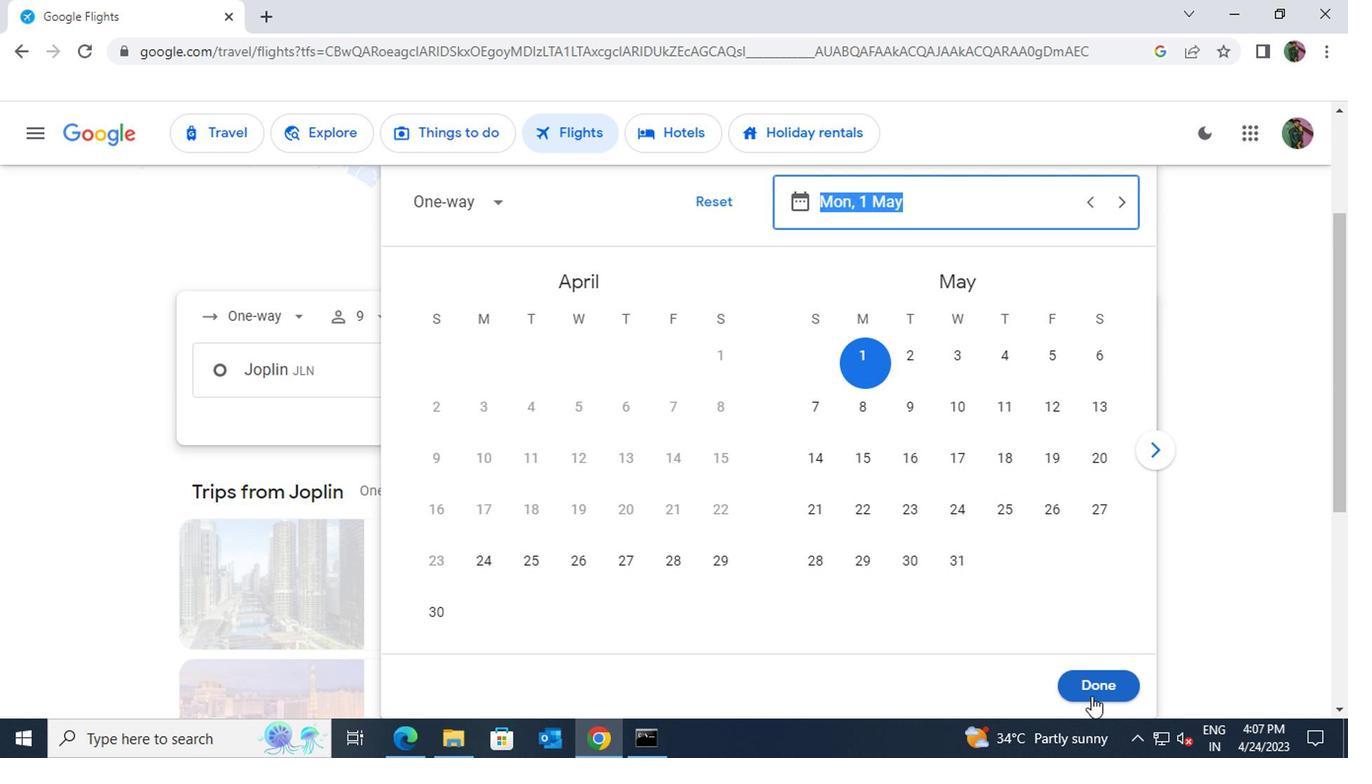 
Action: Mouse pressed left at (1092, 684)
Screenshot: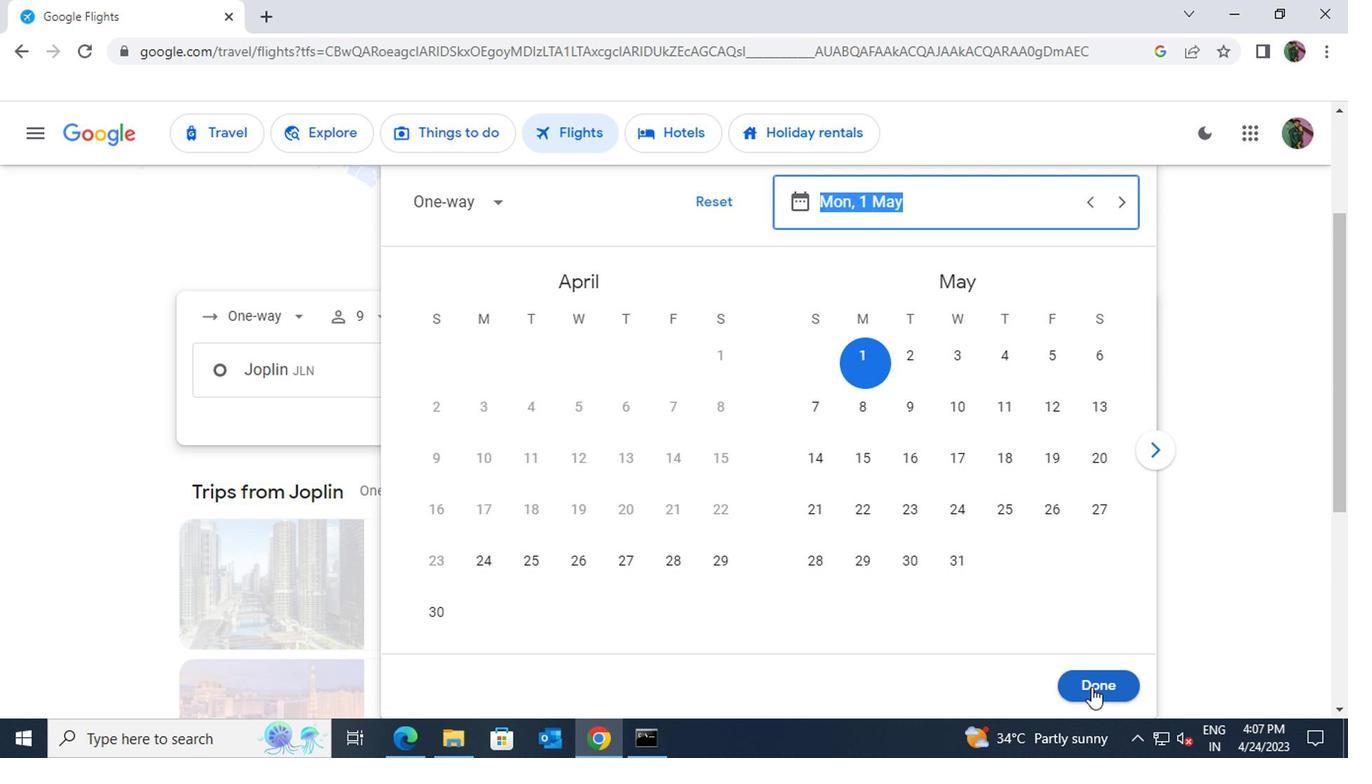 
Action: Mouse moved to (678, 453)
Screenshot: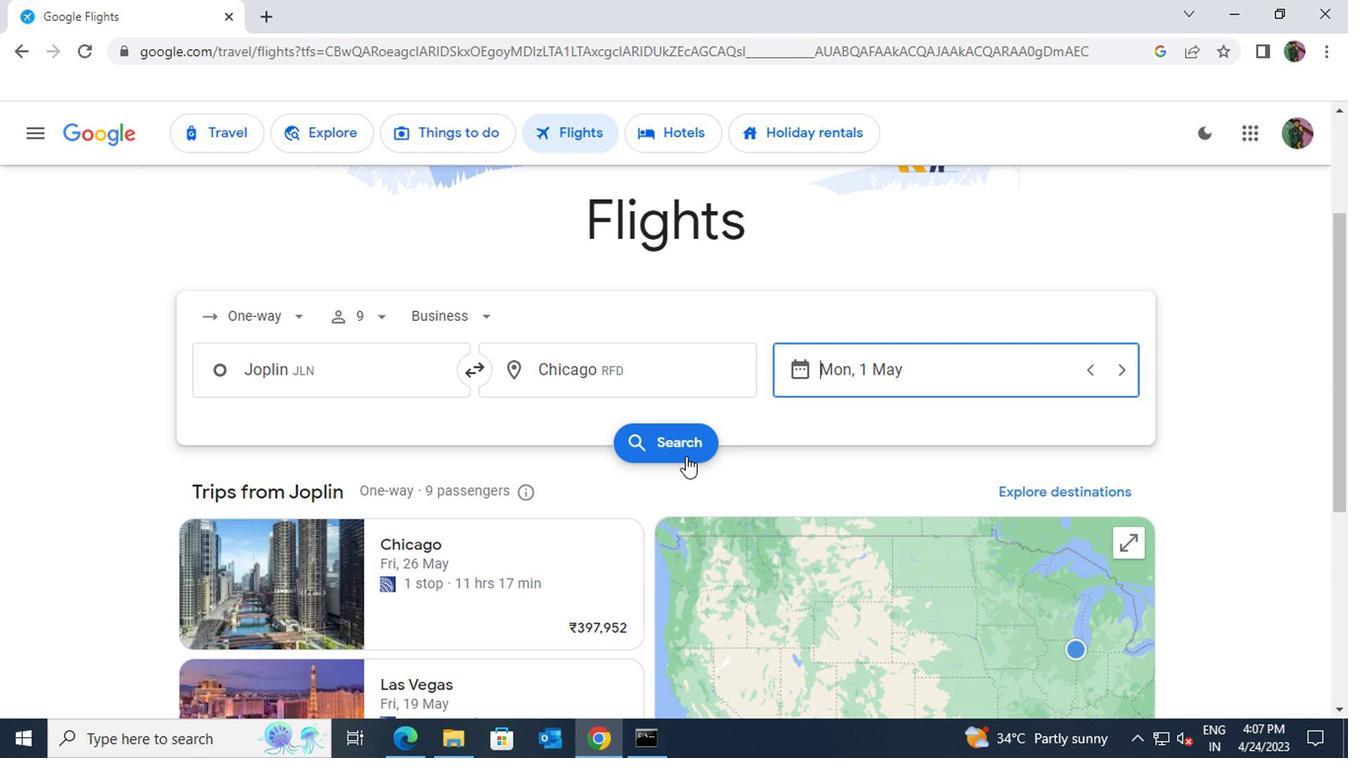 
Action: Mouse pressed left at (678, 453)
Screenshot: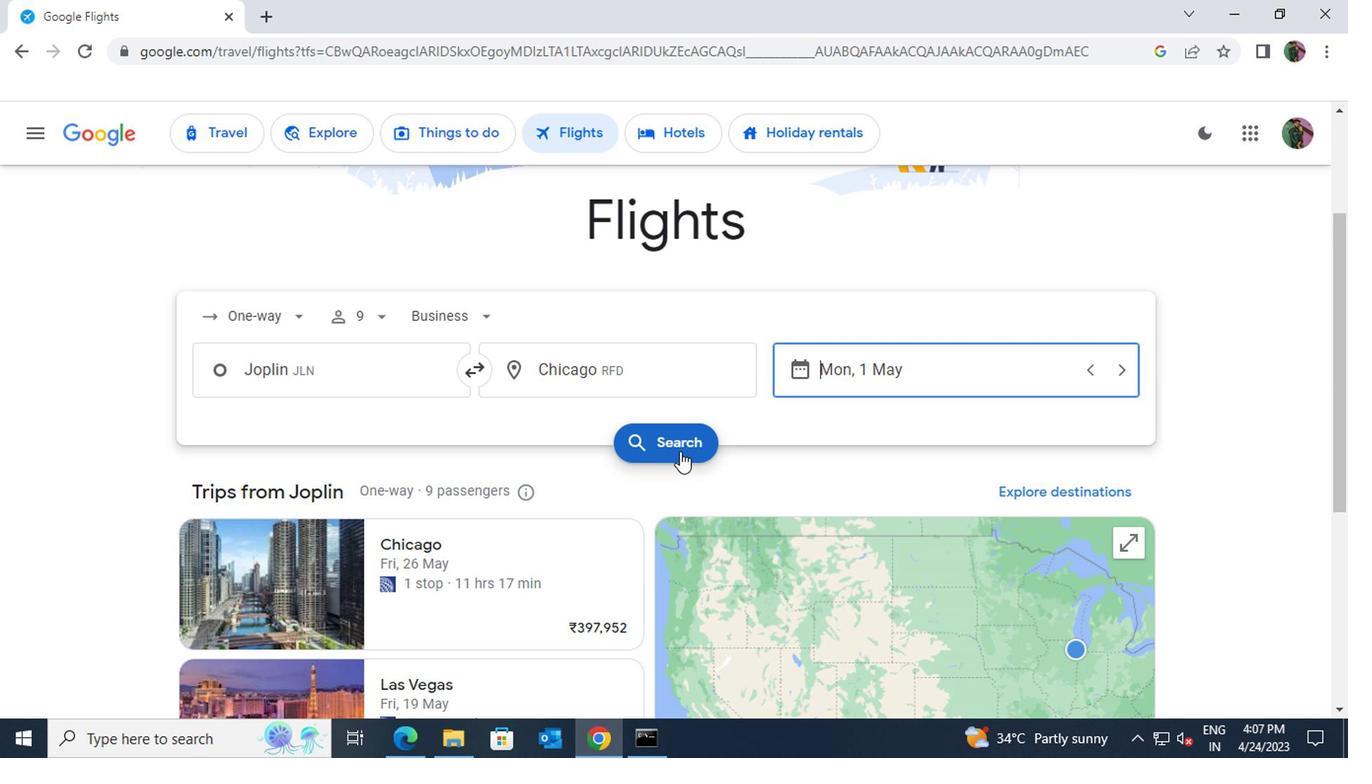 
Action: Mouse moved to (232, 316)
Screenshot: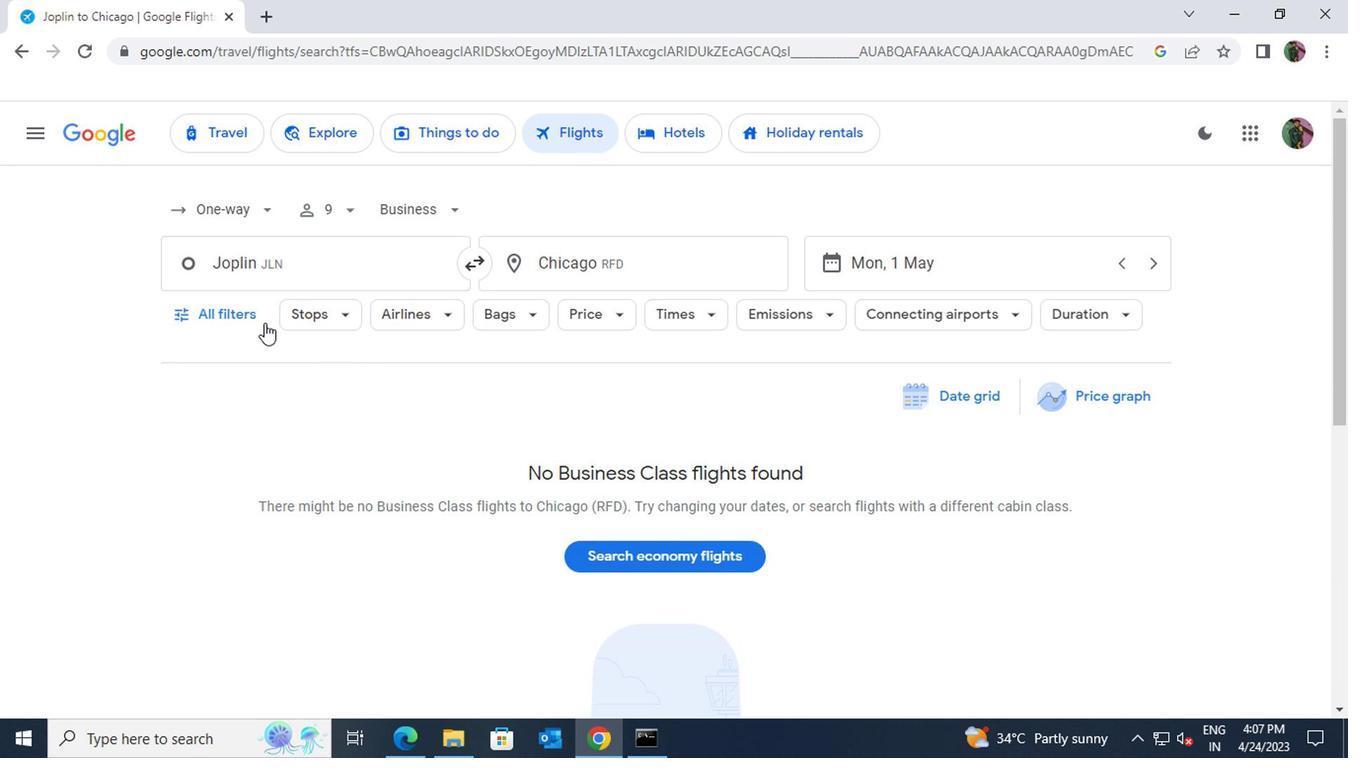 
Action: Mouse pressed left at (232, 316)
Screenshot: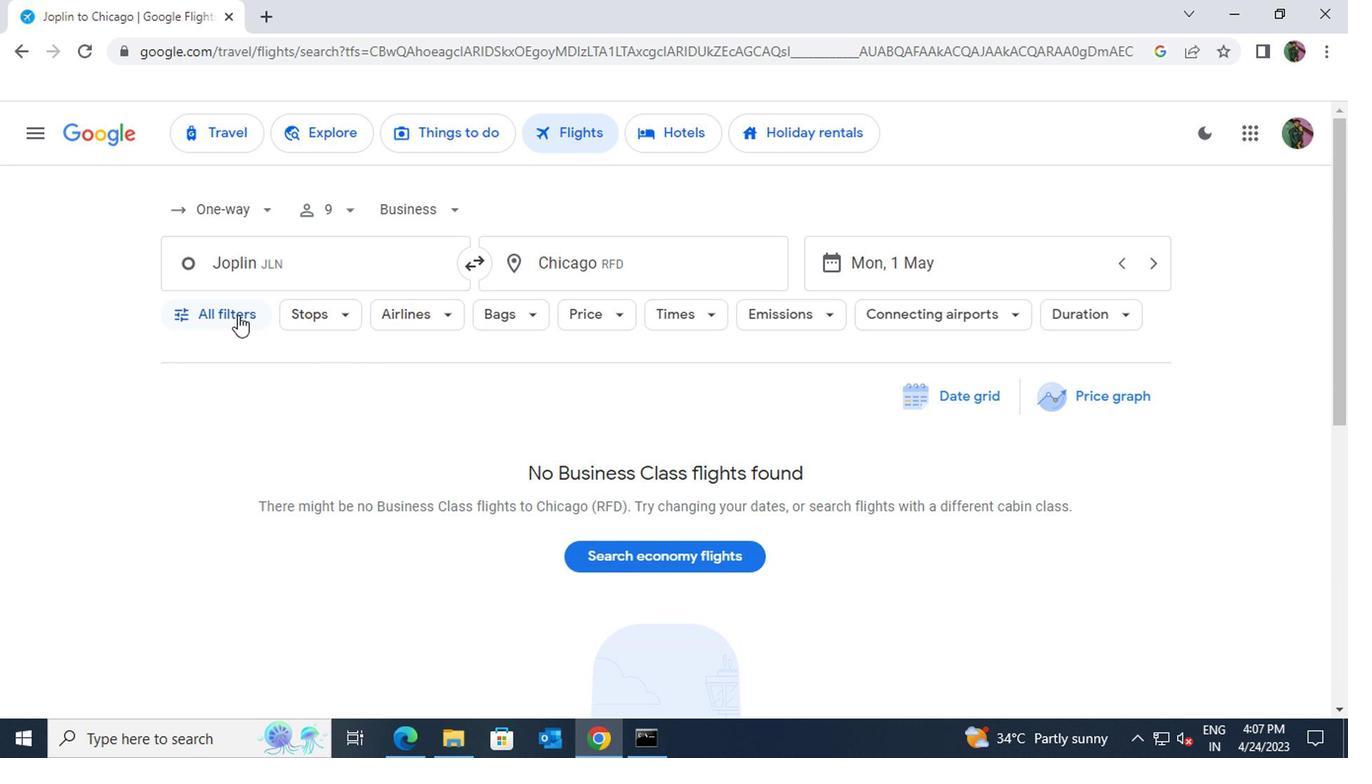 
Action: Mouse moved to (344, 473)
Screenshot: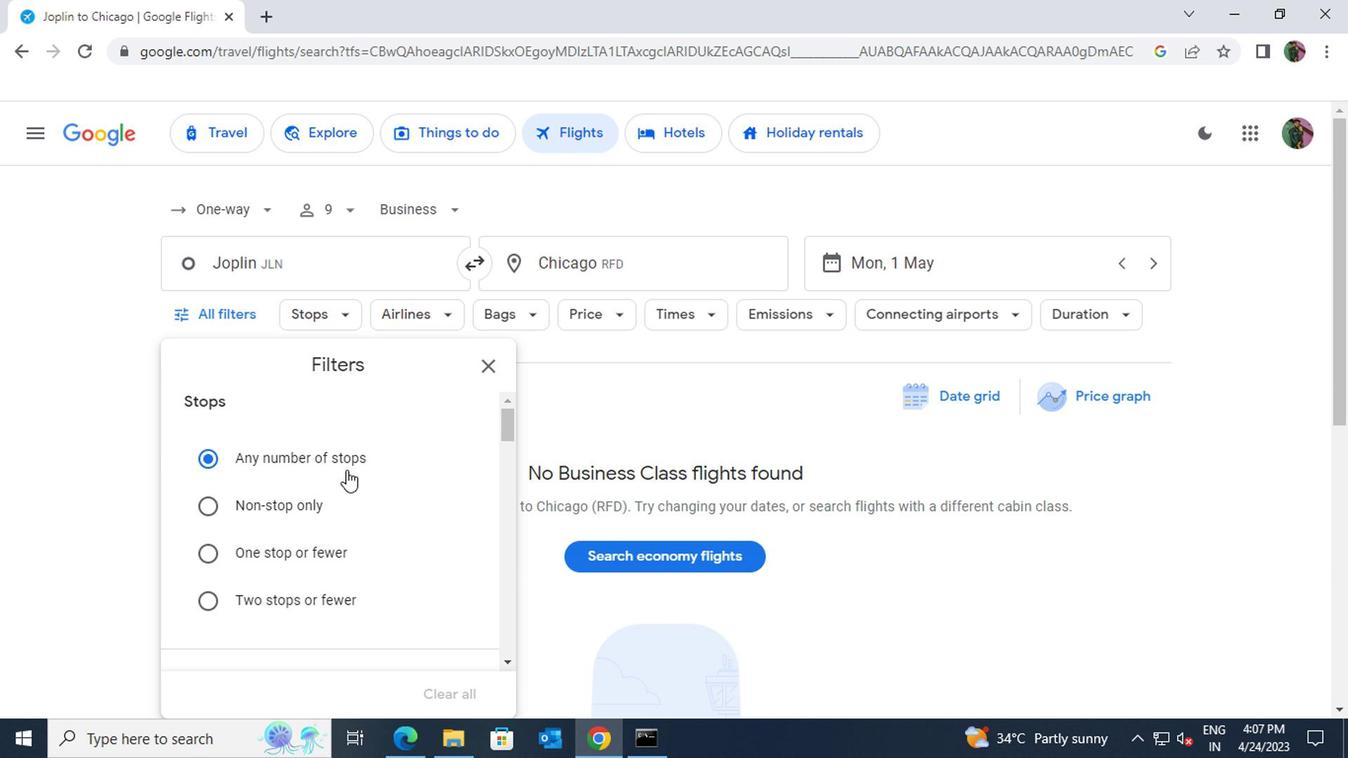 
Action: Mouse scrolled (344, 472) with delta (0, 0)
Screenshot: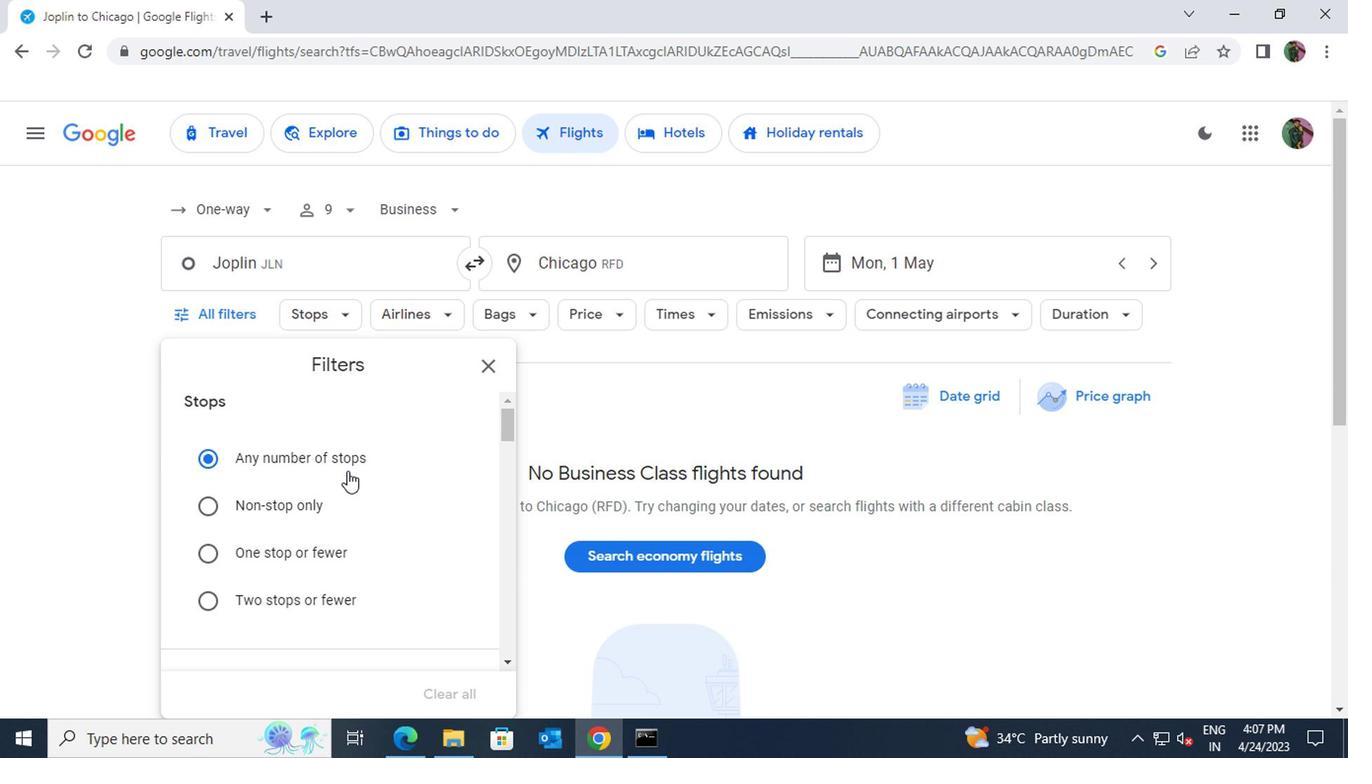 
Action: Mouse scrolled (344, 472) with delta (0, 0)
Screenshot: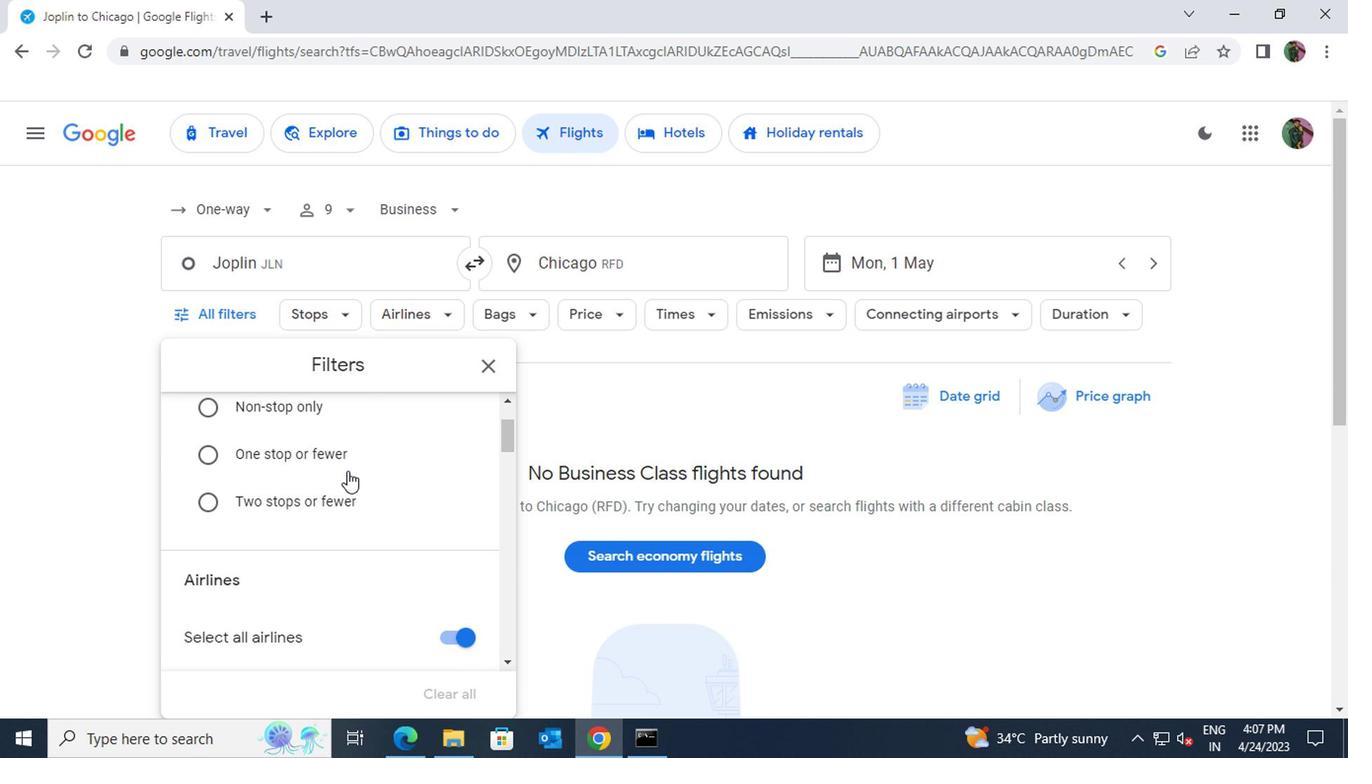 
Action: Mouse scrolled (344, 472) with delta (0, 0)
Screenshot: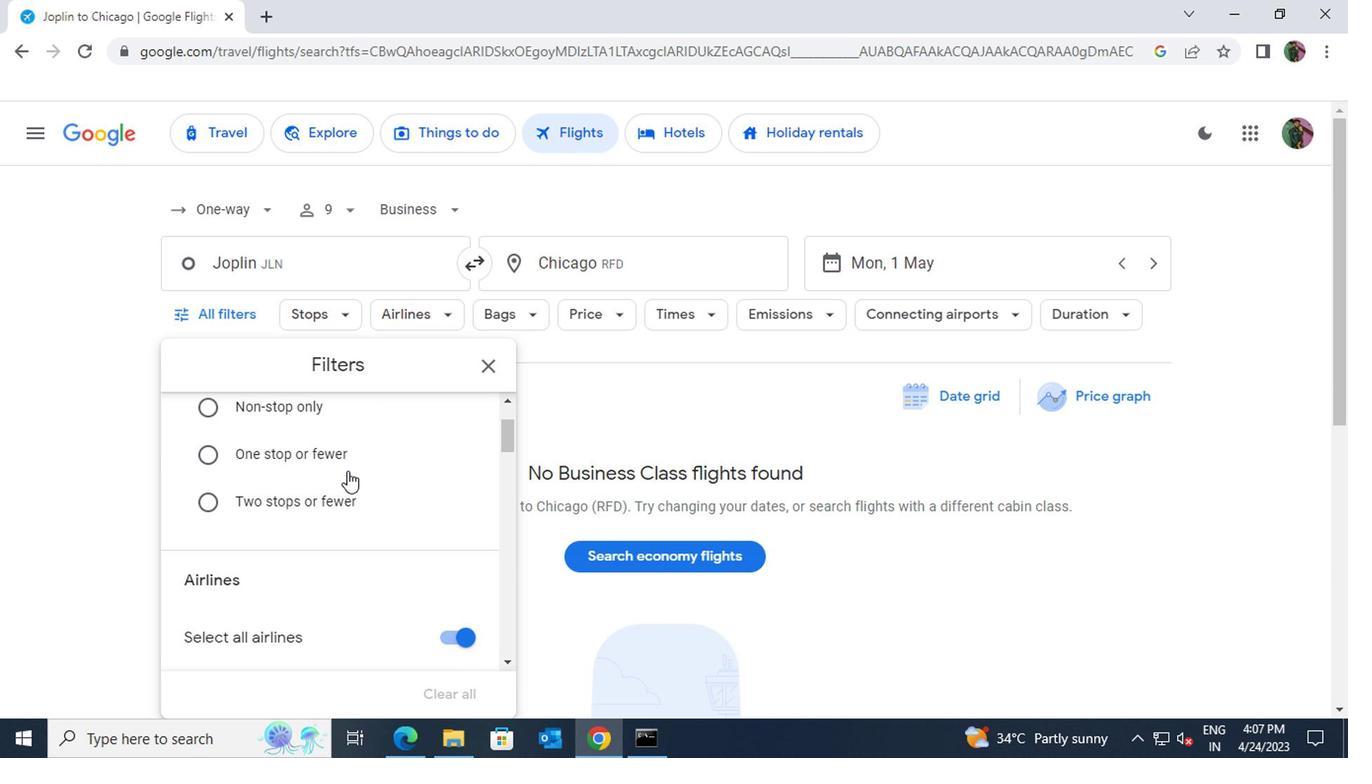 
Action: Mouse scrolled (344, 472) with delta (0, 0)
Screenshot: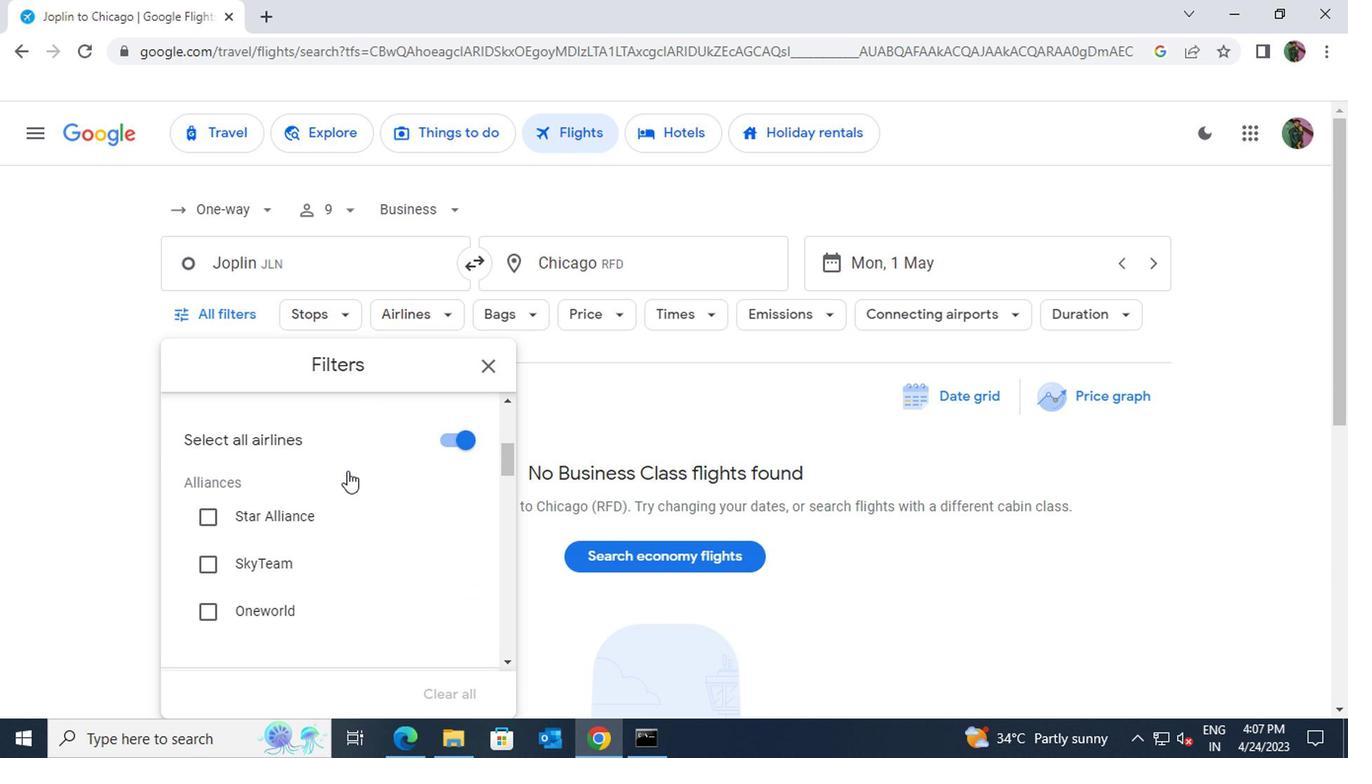 
Action: Mouse scrolled (344, 472) with delta (0, 0)
Screenshot: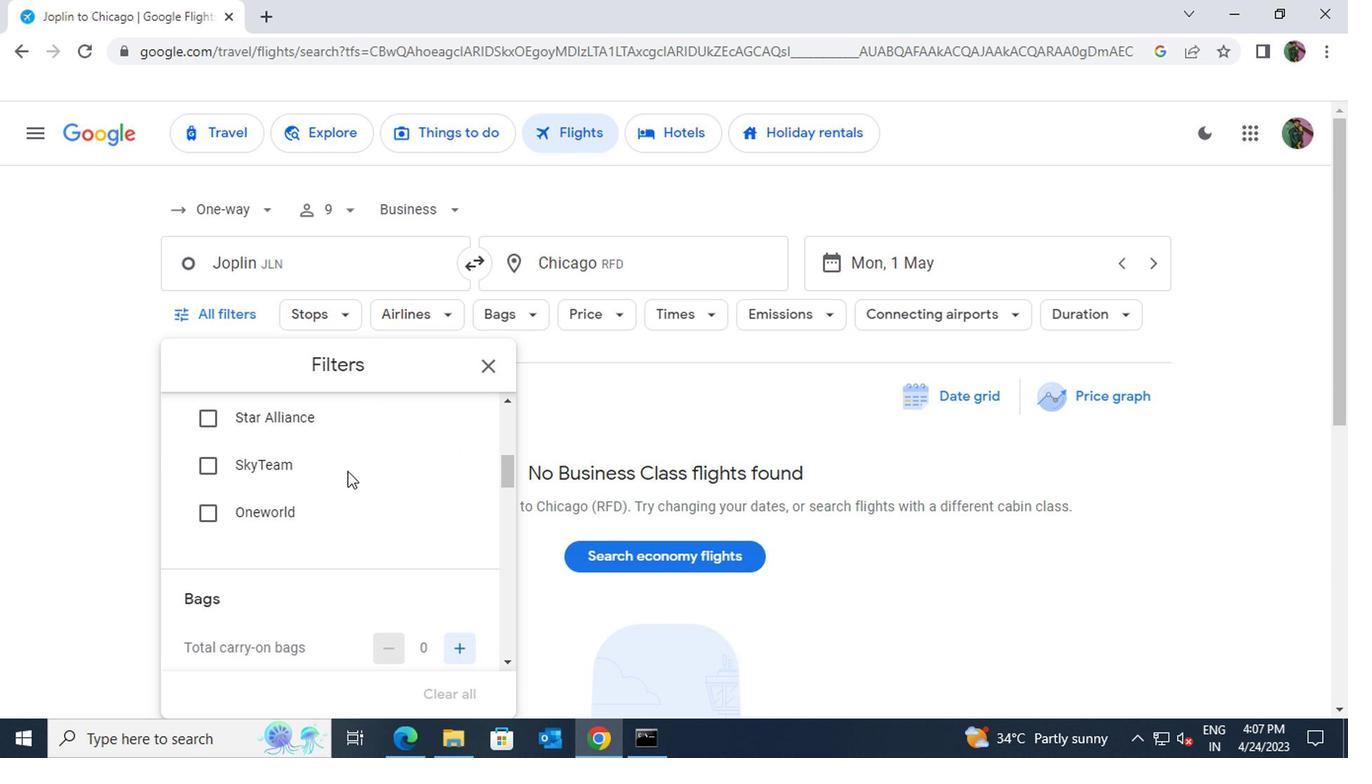 
Action: Mouse moved to (447, 587)
Screenshot: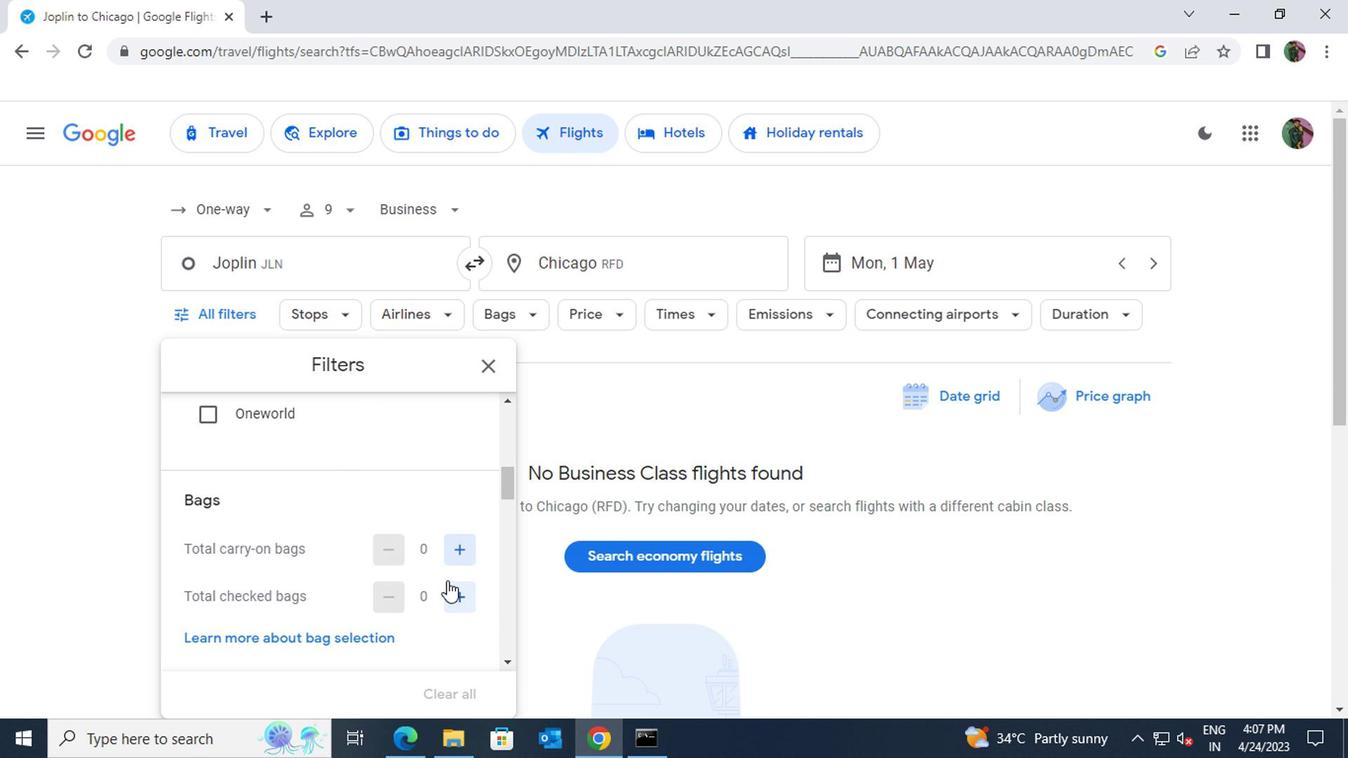 
Action: Mouse pressed left at (447, 587)
Screenshot: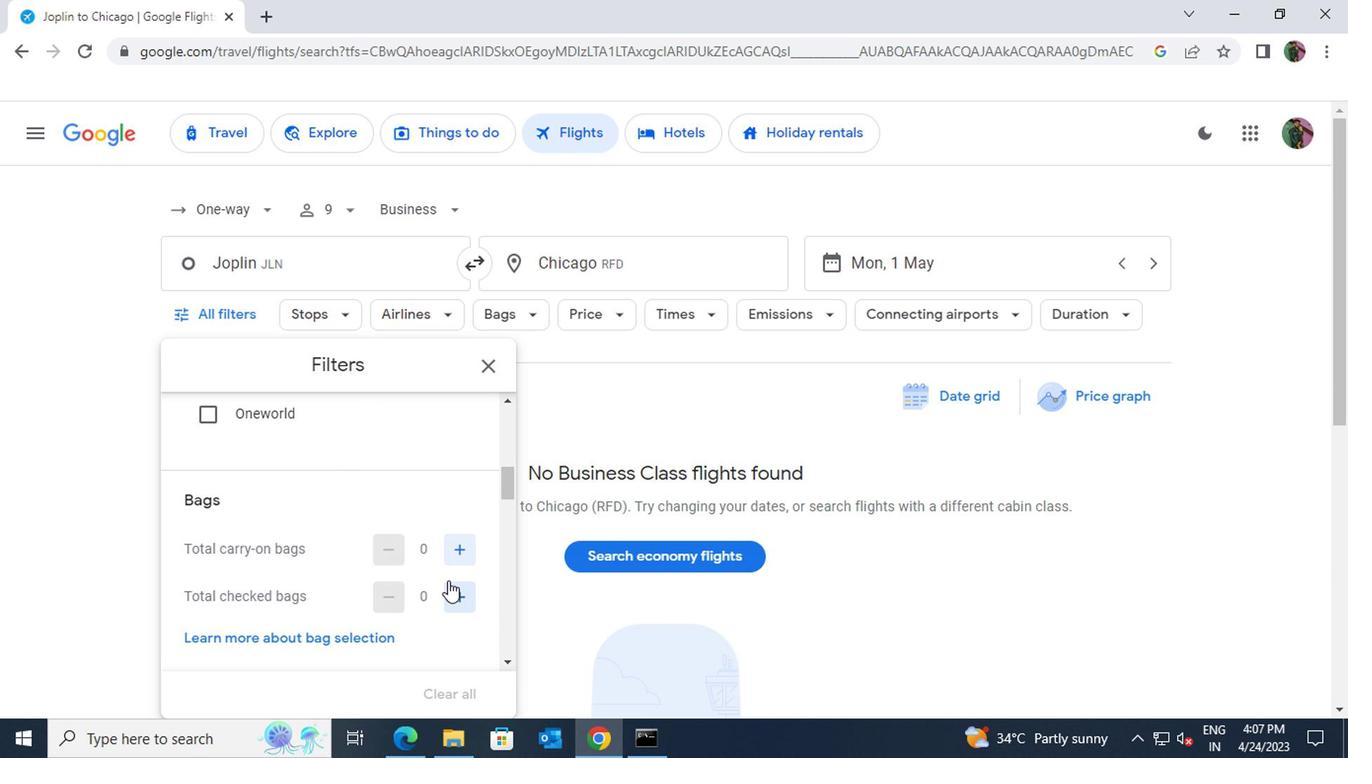 
Action: Mouse scrolled (447, 586) with delta (0, 0)
Screenshot: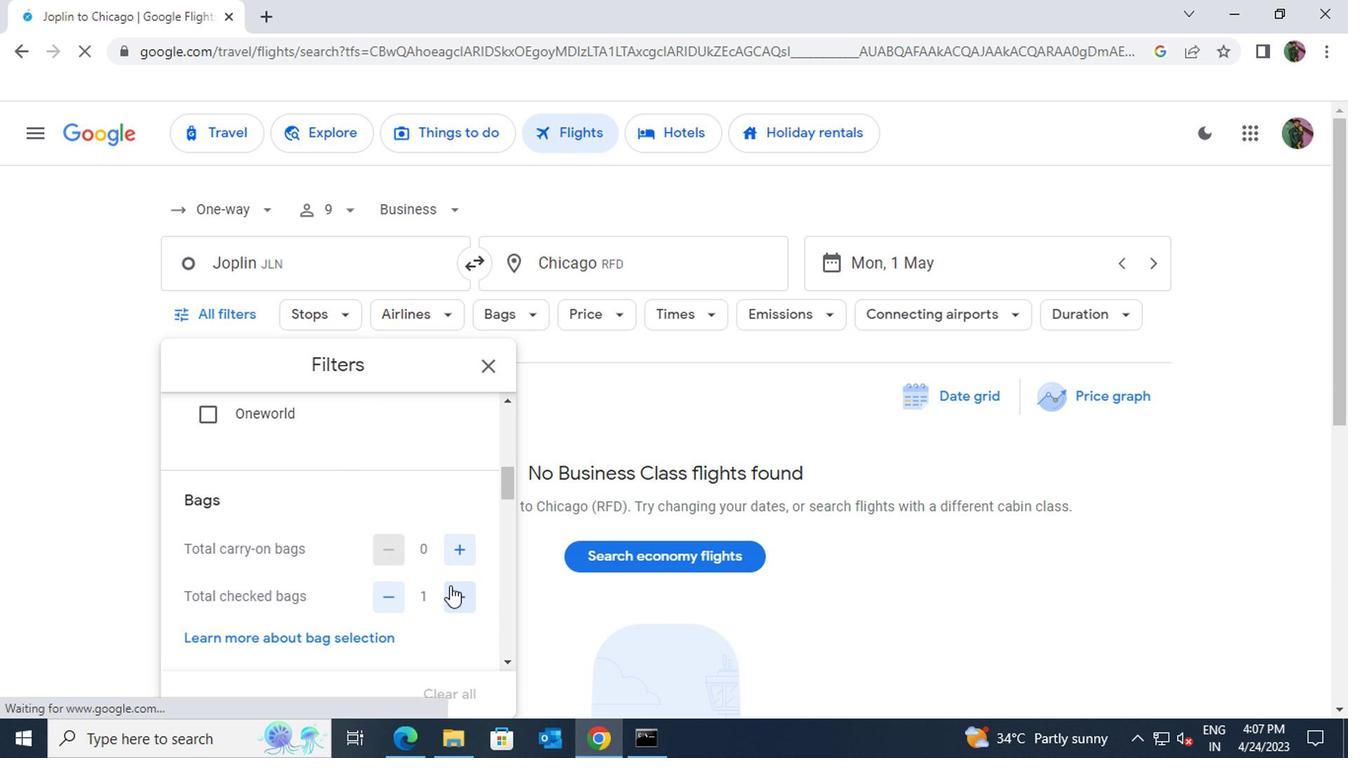 
Action: Mouse scrolled (447, 586) with delta (0, 0)
Screenshot: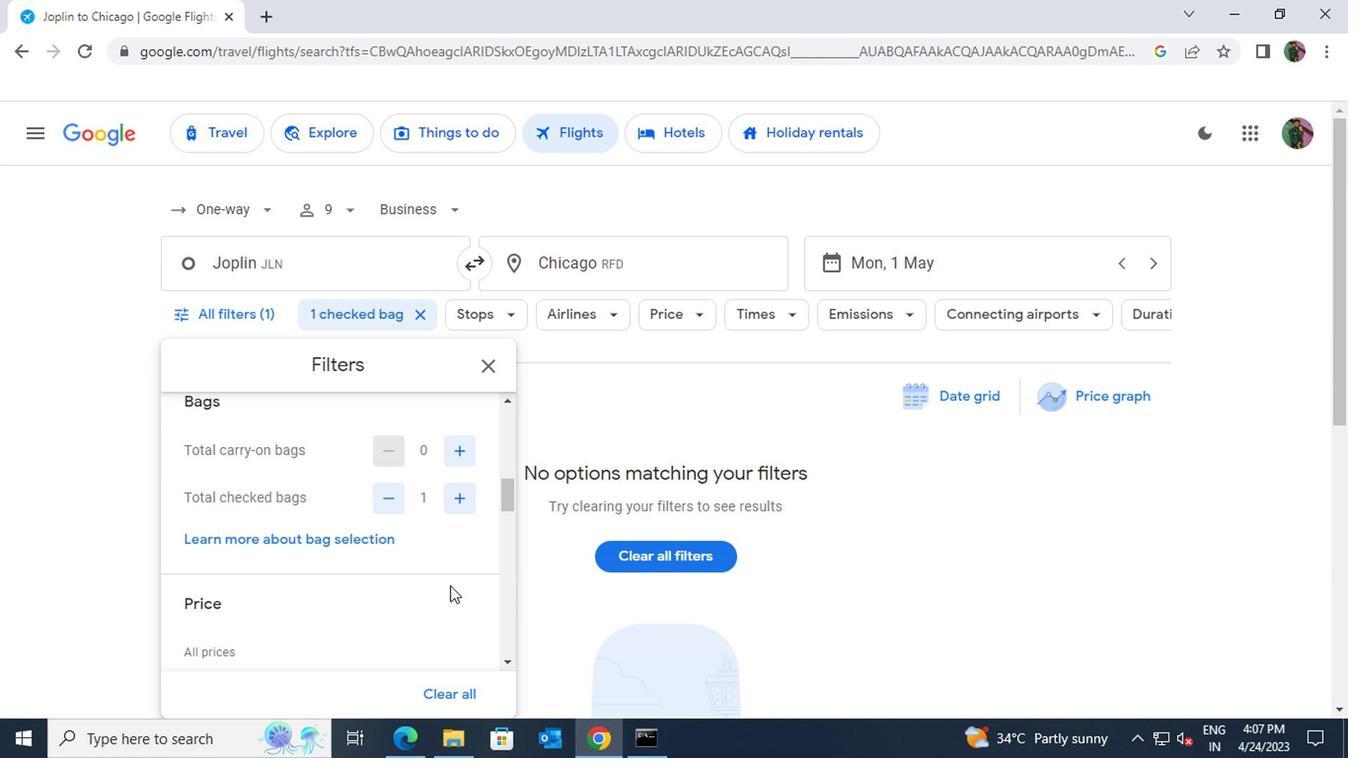 
Action: Mouse pressed left at (447, 587)
Screenshot: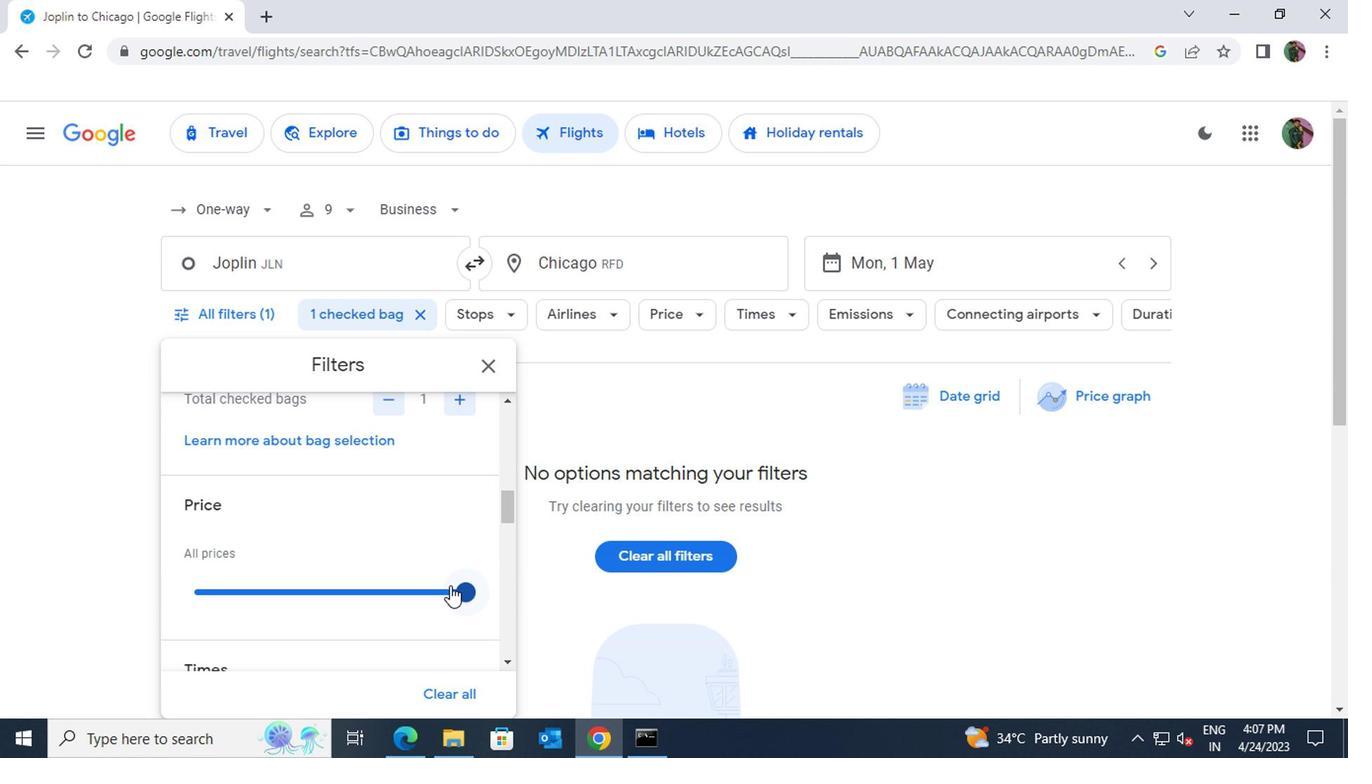 
Action: Mouse moved to (393, 586)
Screenshot: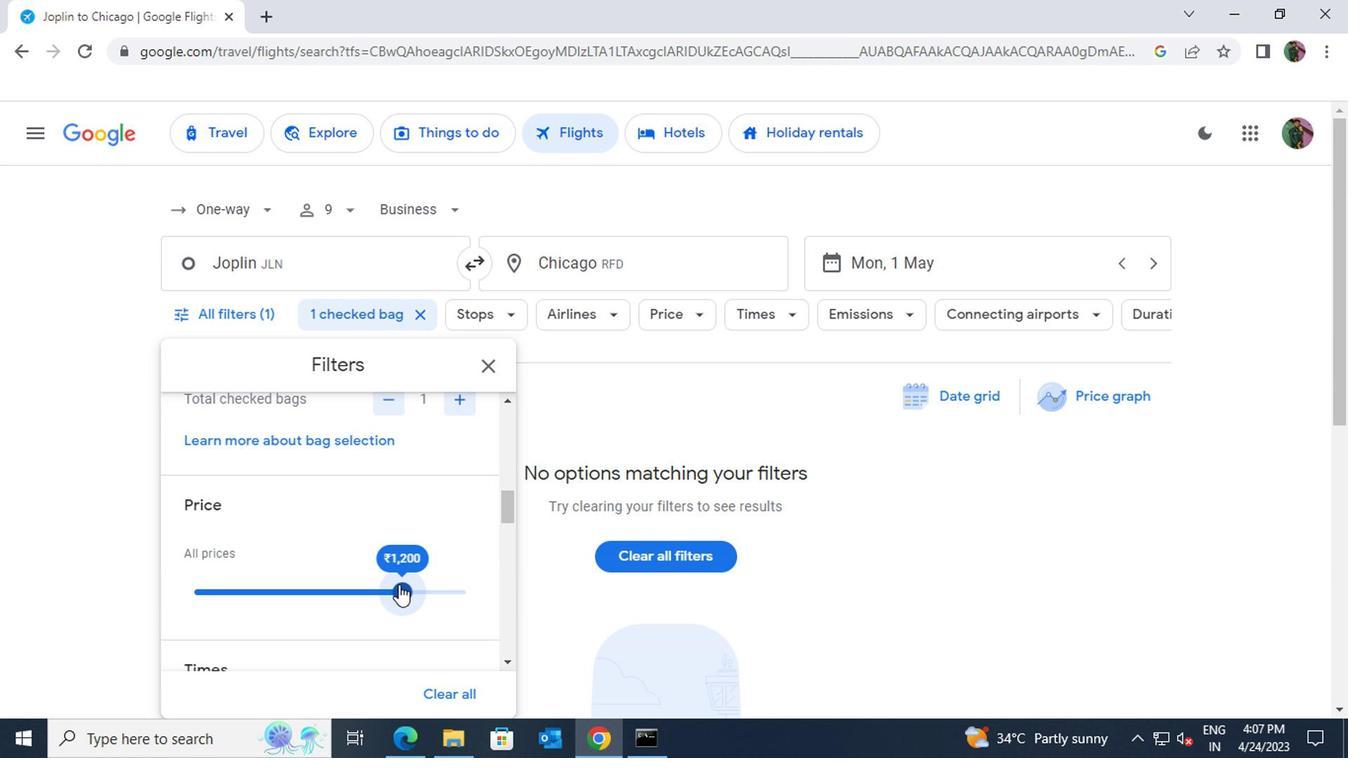 
Action: Mouse scrolled (393, 585) with delta (0, -1)
Screenshot: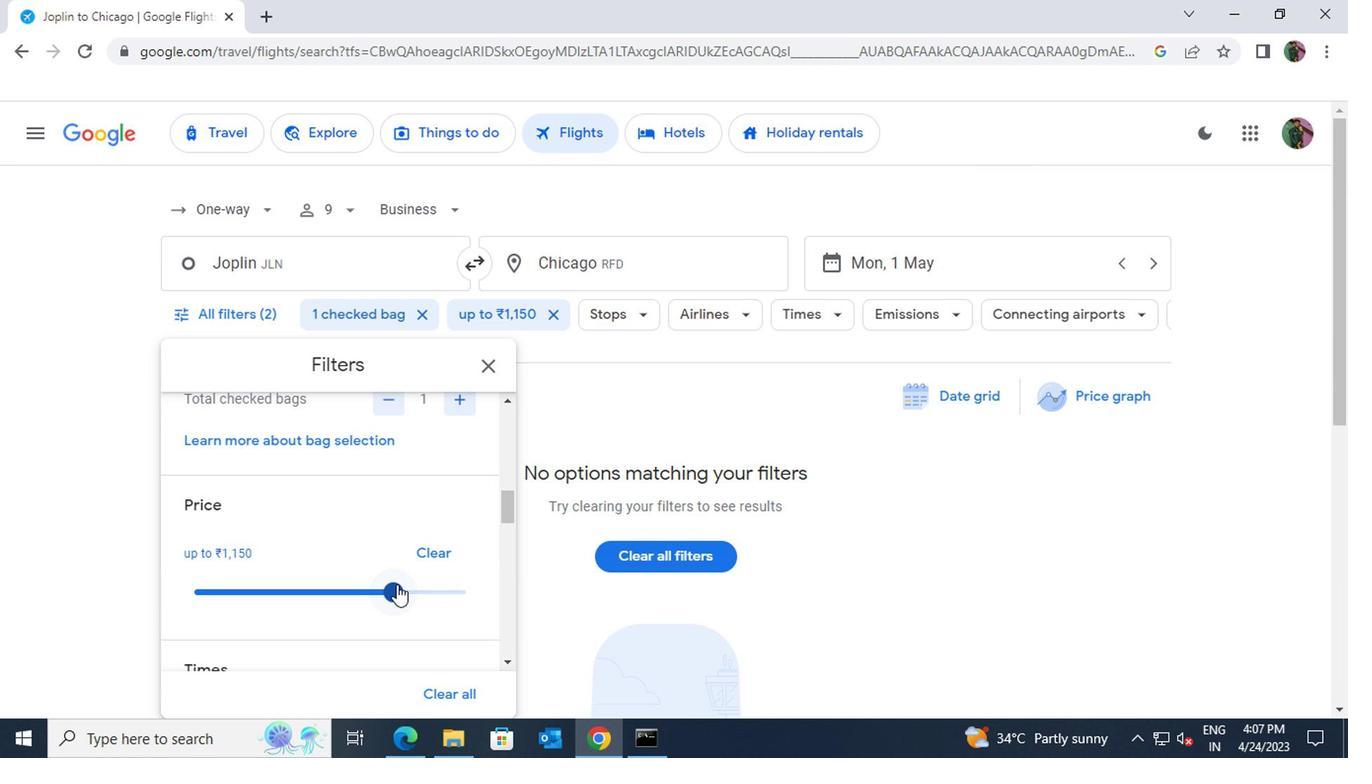 
Action: Mouse scrolled (393, 585) with delta (0, -1)
Screenshot: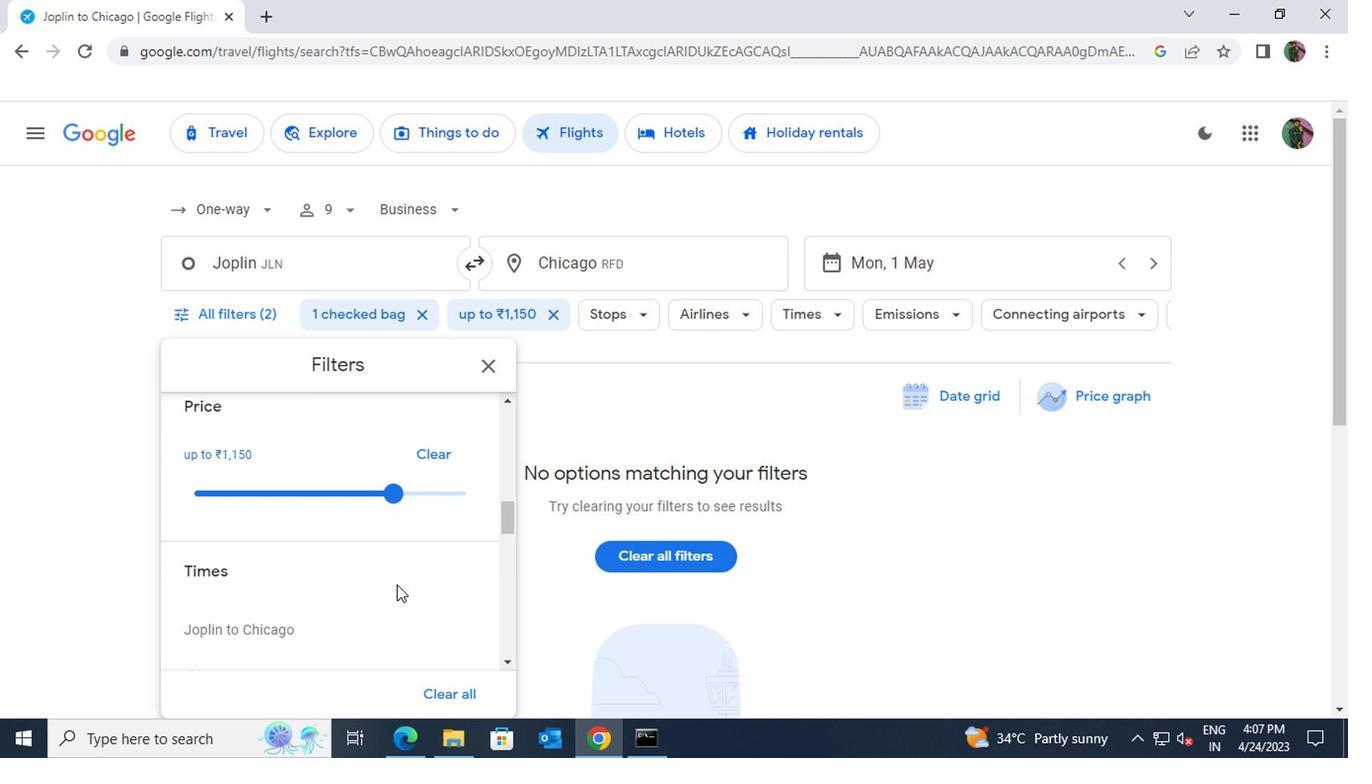 
Action: Mouse moved to (457, 619)
Screenshot: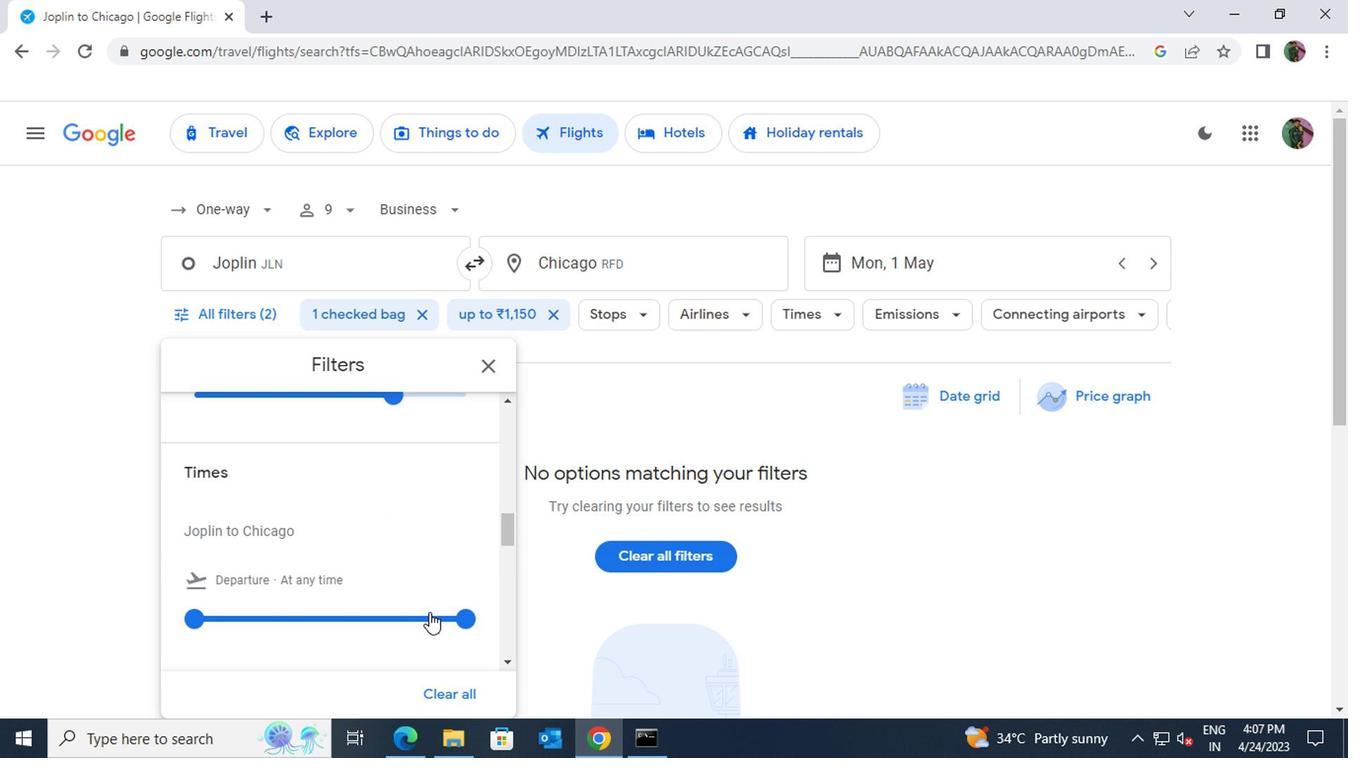 
Action: Mouse pressed left at (457, 619)
Screenshot: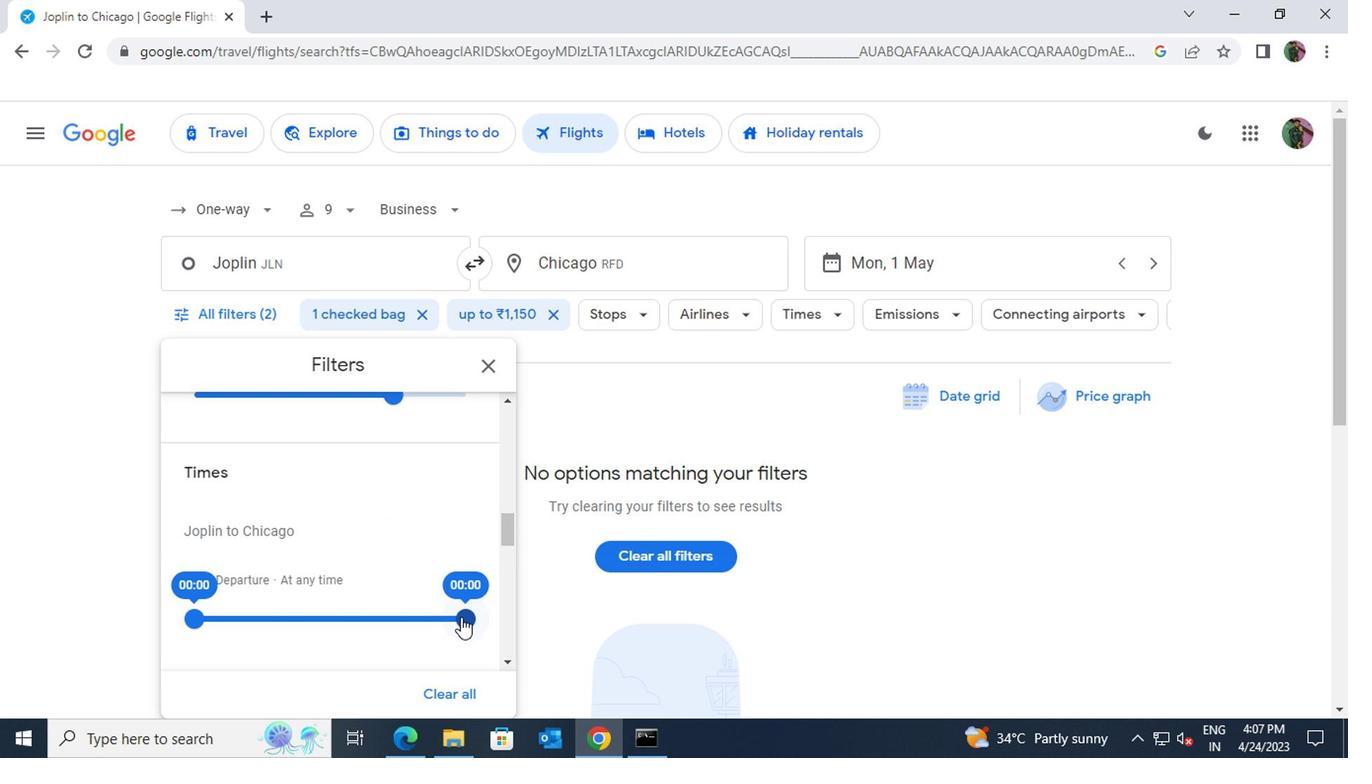 
Action: Mouse moved to (320, 608)
Screenshot: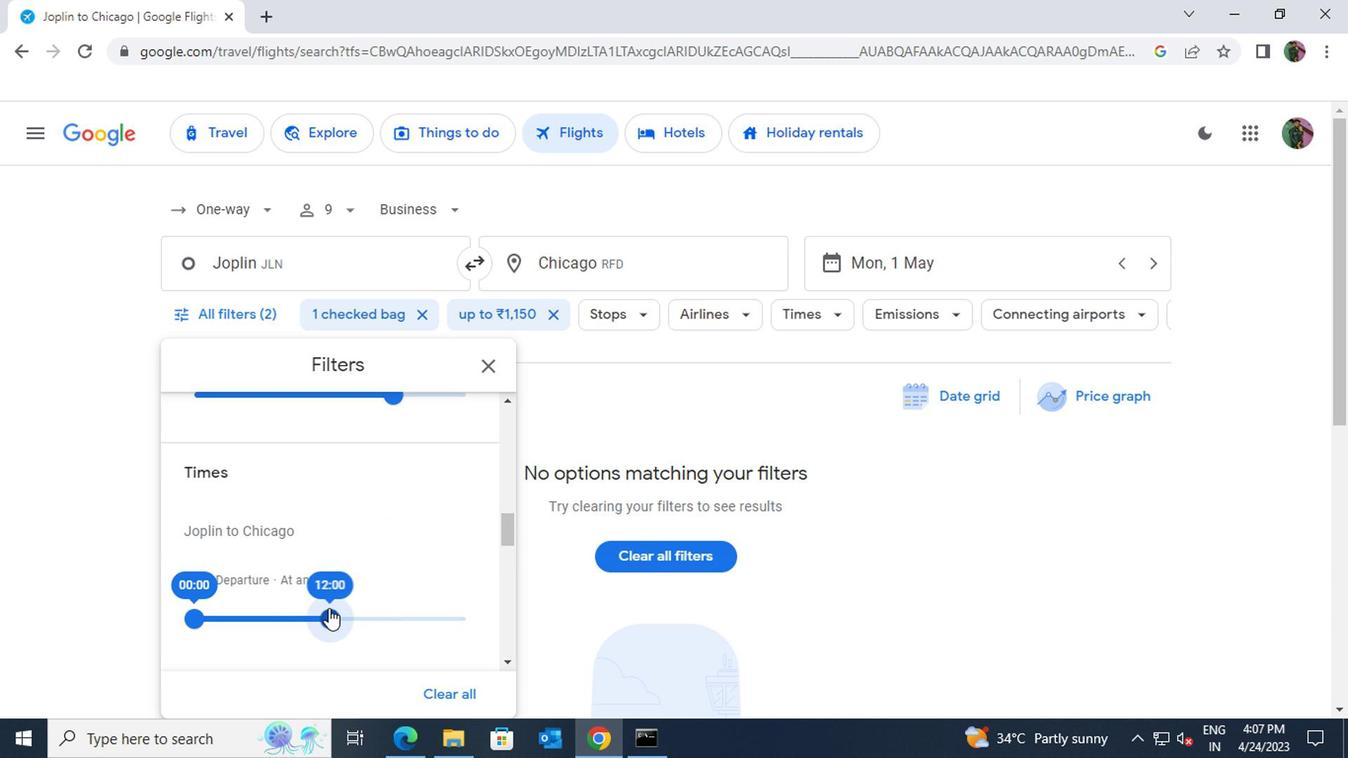 
Action: Mouse scrolled (320, 607) with delta (0, -1)
Screenshot: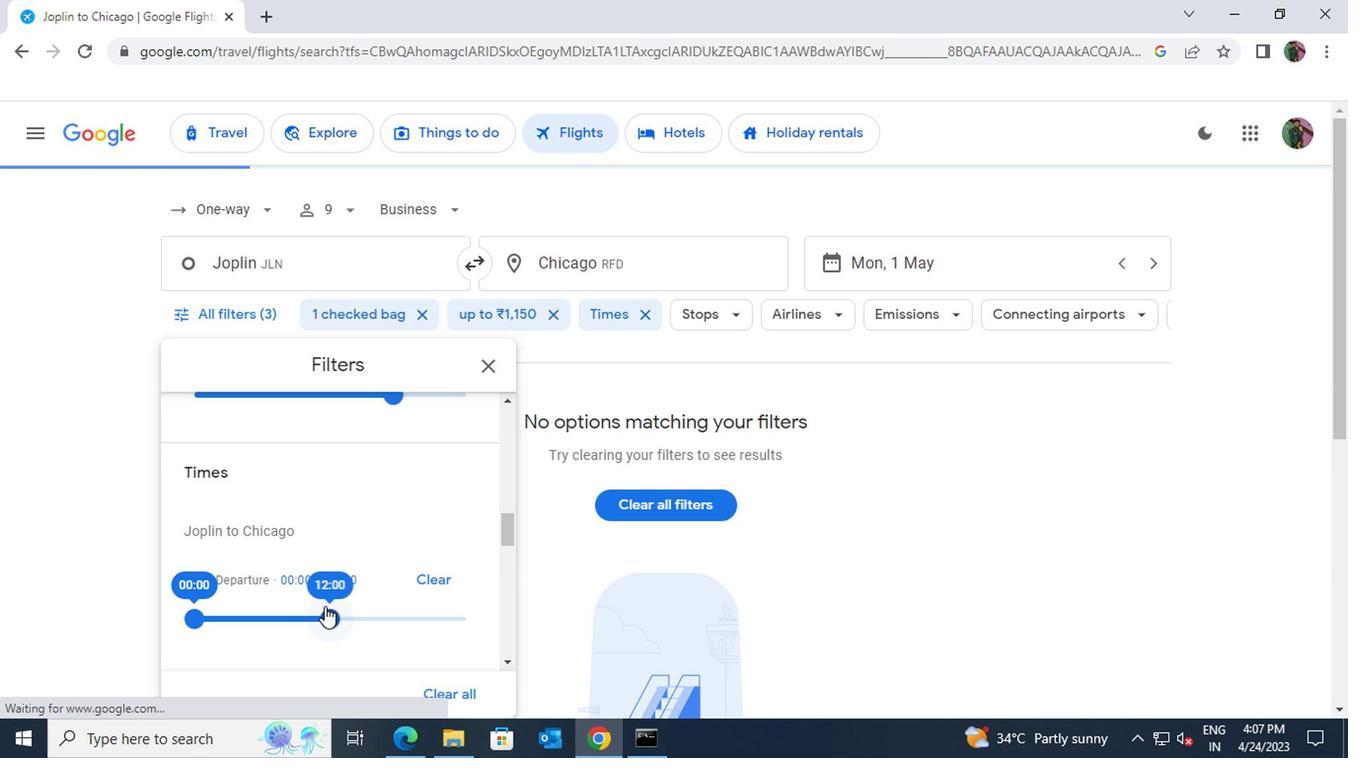 
